 Task: Use Visual Studio Code's code navigation shortcuts to focus on the current file in the file explorer.
Action: Mouse moved to (495, 180)
Screenshot: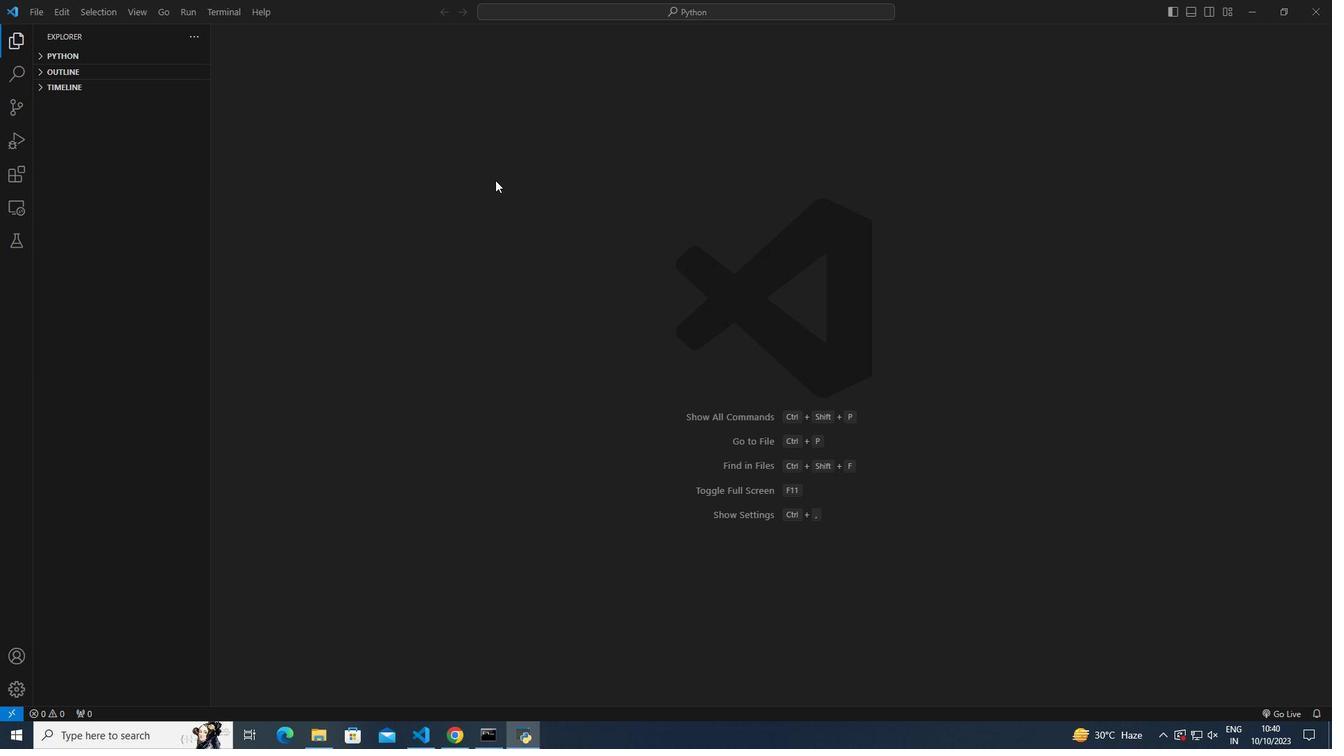 
Action: Key pressed <Key.shift>ctrl+P
Screenshot: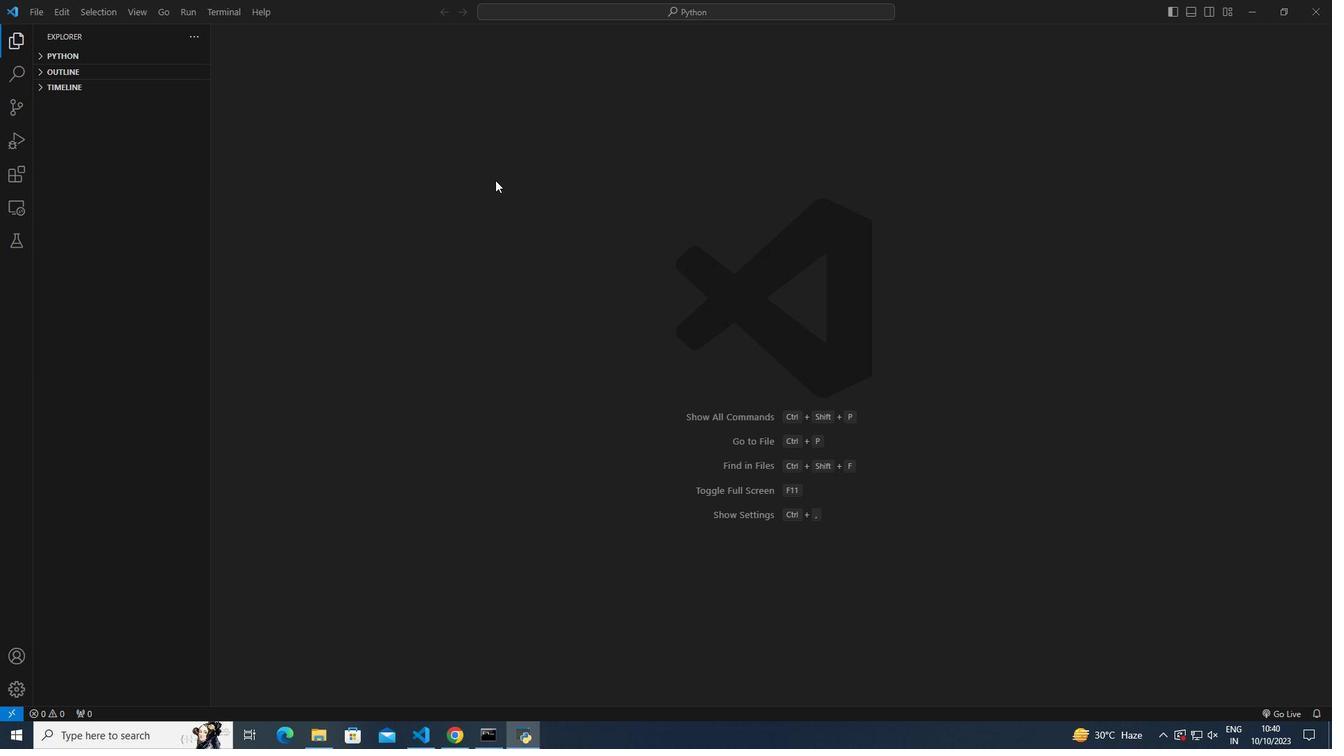
Action: Mouse moved to (548, 190)
Screenshot: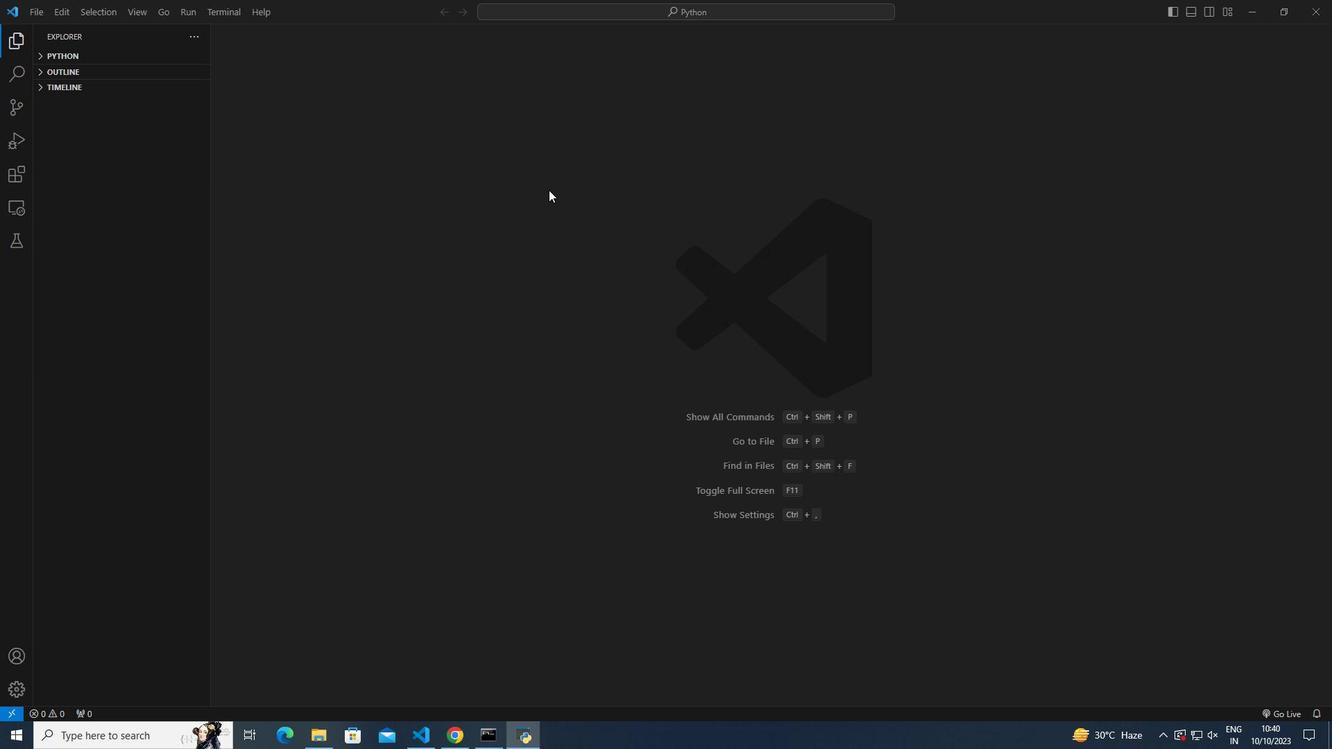 
Action: Mouse pressed left at (548, 190)
Screenshot: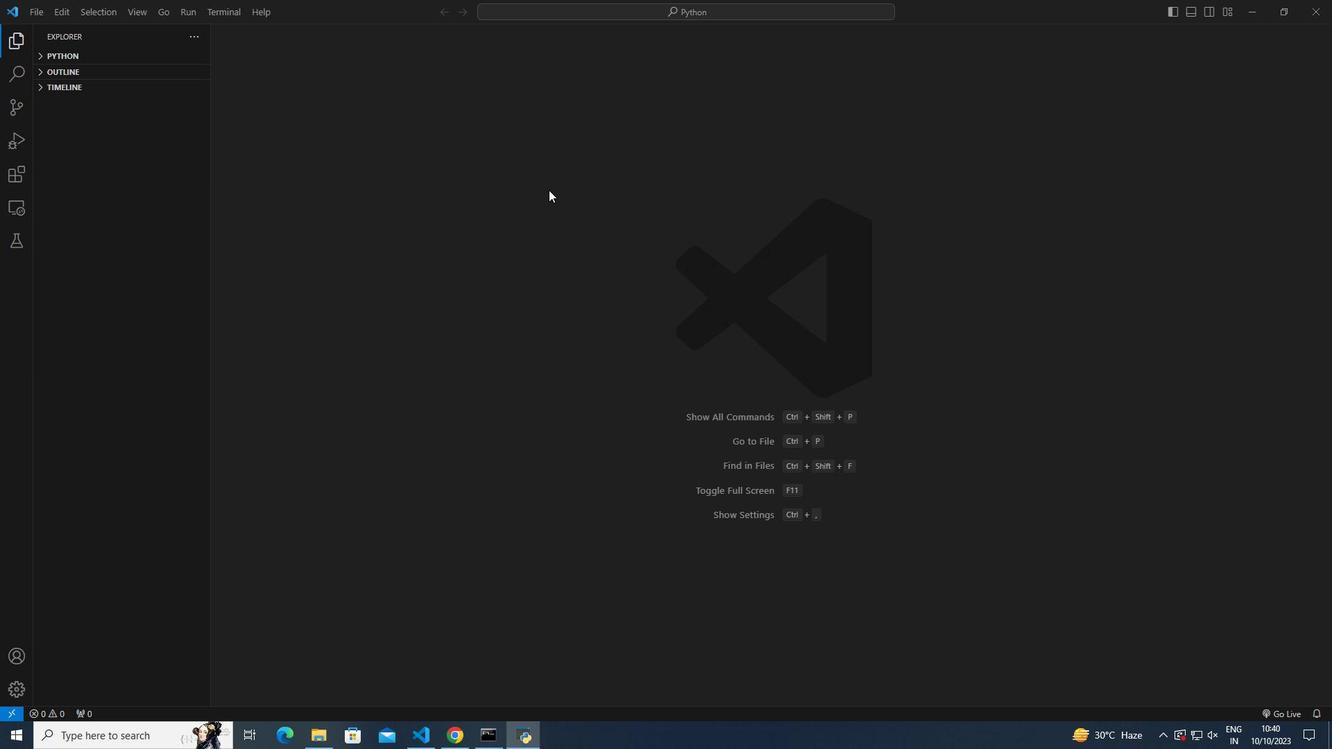 
Action: Key pressed <Key.shift>ctrl+P<Key.shift>Reveal
Screenshot: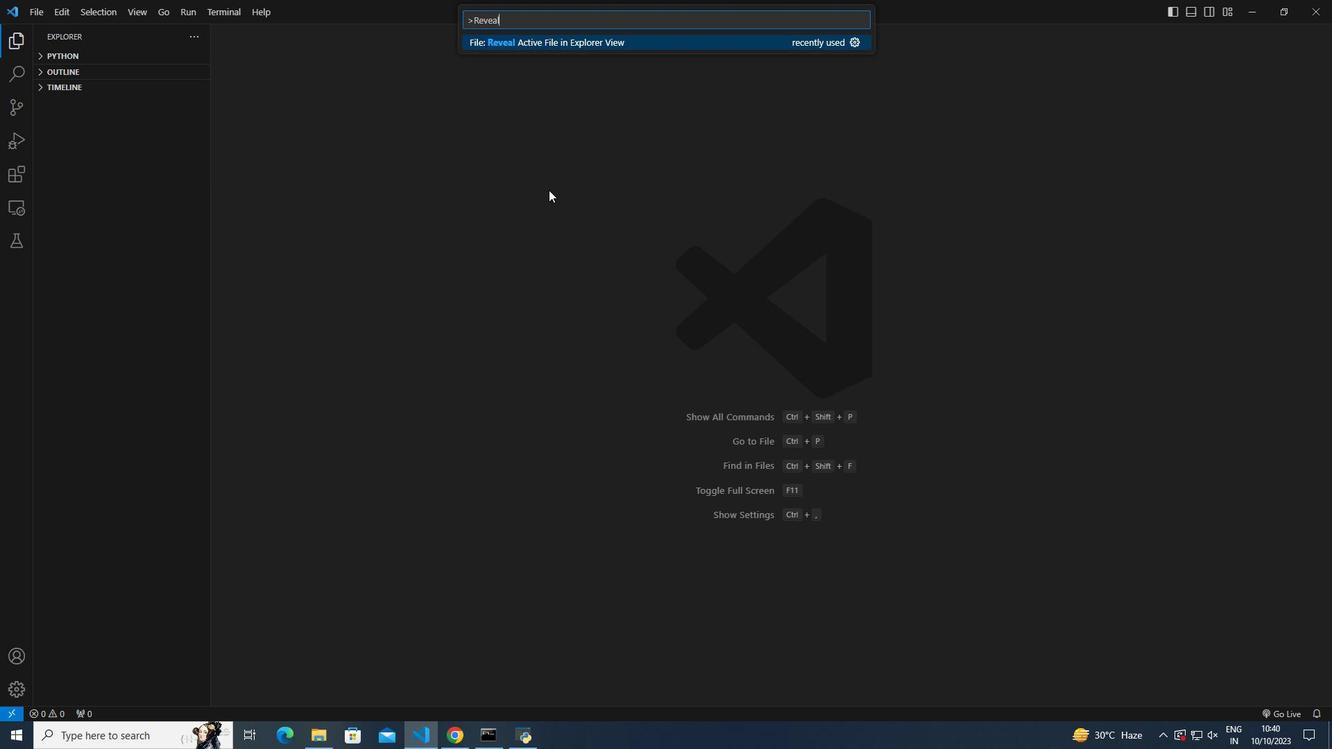 
Action: Mouse moved to (575, 43)
Screenshot: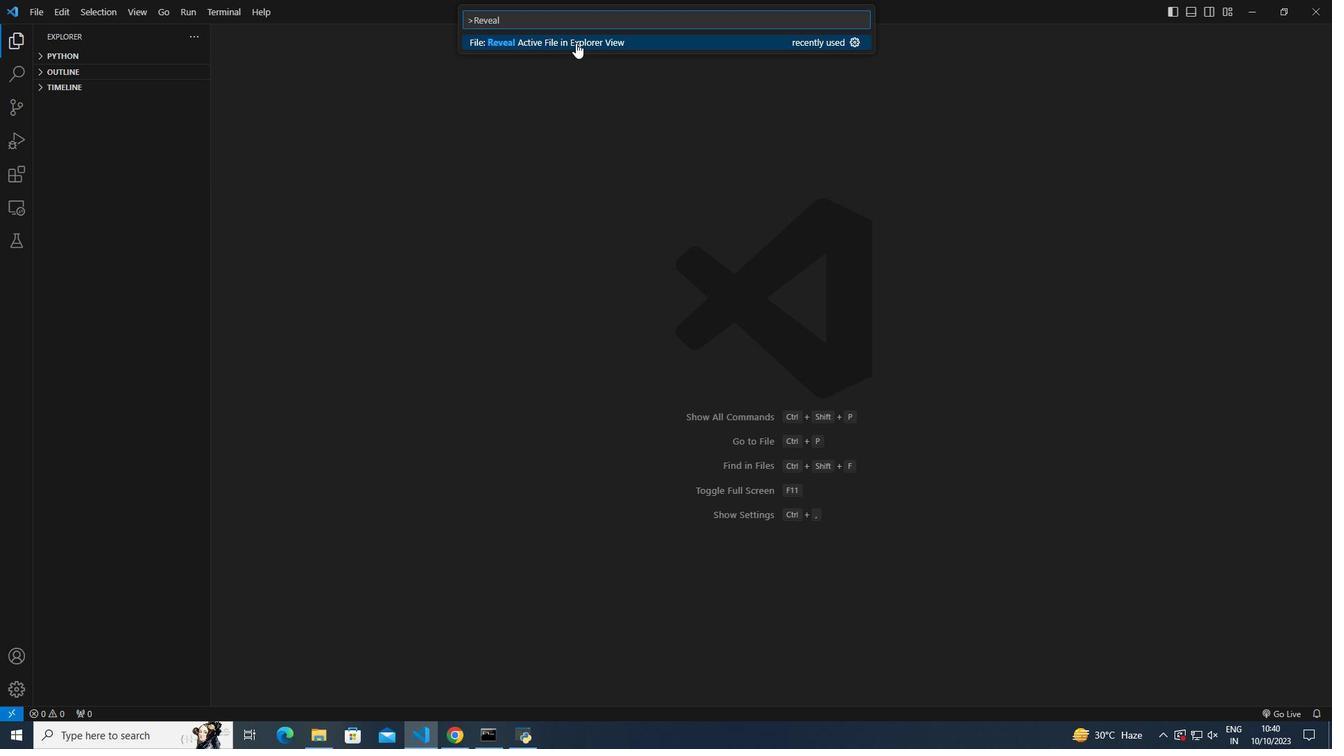 
Action: Mouse pressed left at (575, 43)
Screenshot: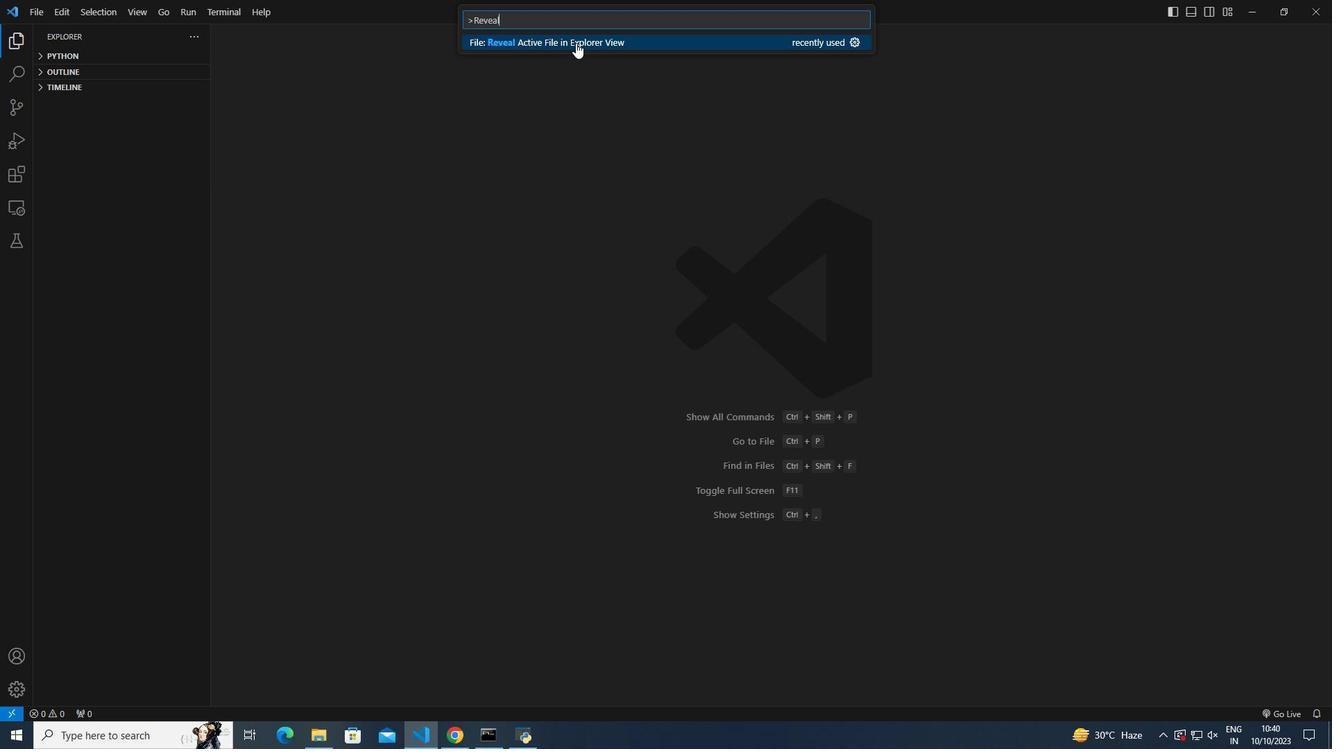 
Action: Mouse moved to (565, 172)
Screenshot: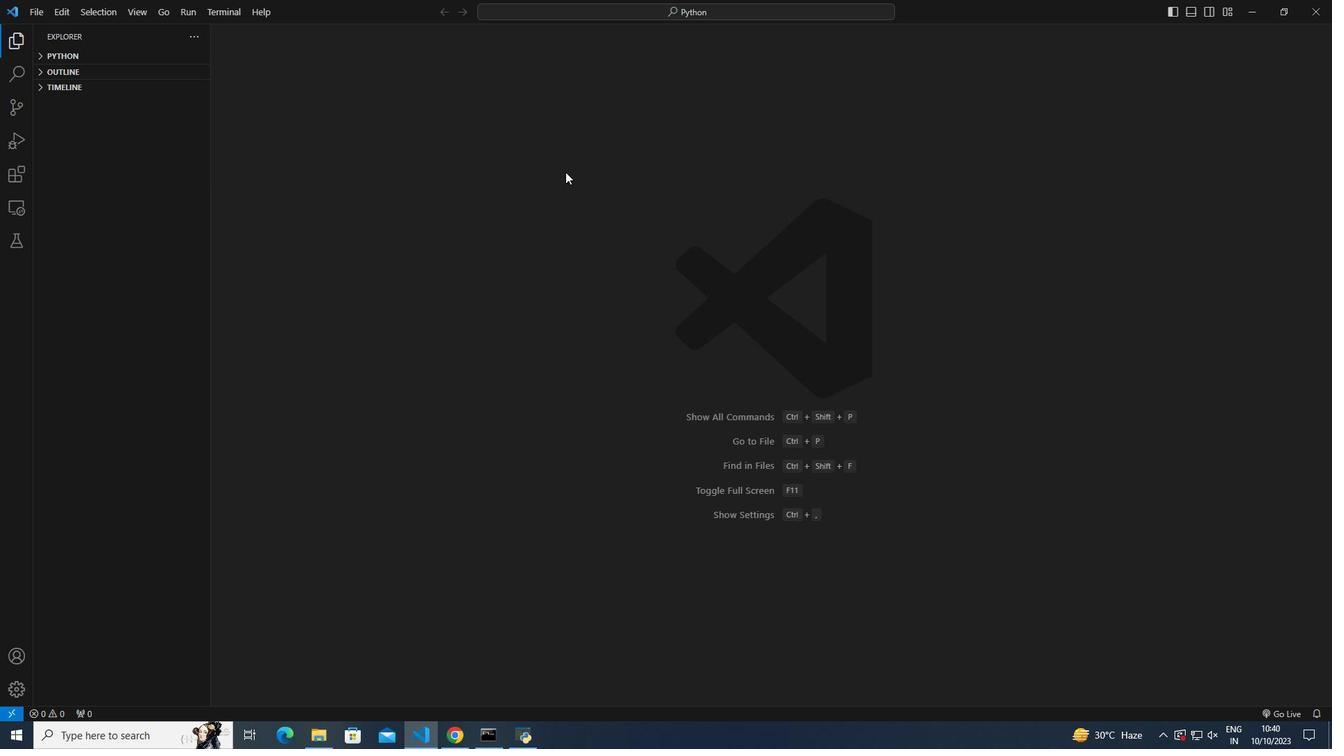 
Action: Key pressed ctrl+K<'\x0b'><'\x0b'><'\x0b'><'\x0b'><'\x0b'><'\x0b'><'\x0b'><'\x0b'><'\x0b'><'\x0b'><'\x0b'><'\x0b'><'\x0b'><'\x0b'><'\x0b'><'\x0b'><'\x0b'><'\x0b'><'\x0b'><'\x0b'><'\x0b'><'\x0b'><'\x0b'><'\x0b'><'\x0b'><'\x0b'><'\x0b'><'\x12'>
Screenshot: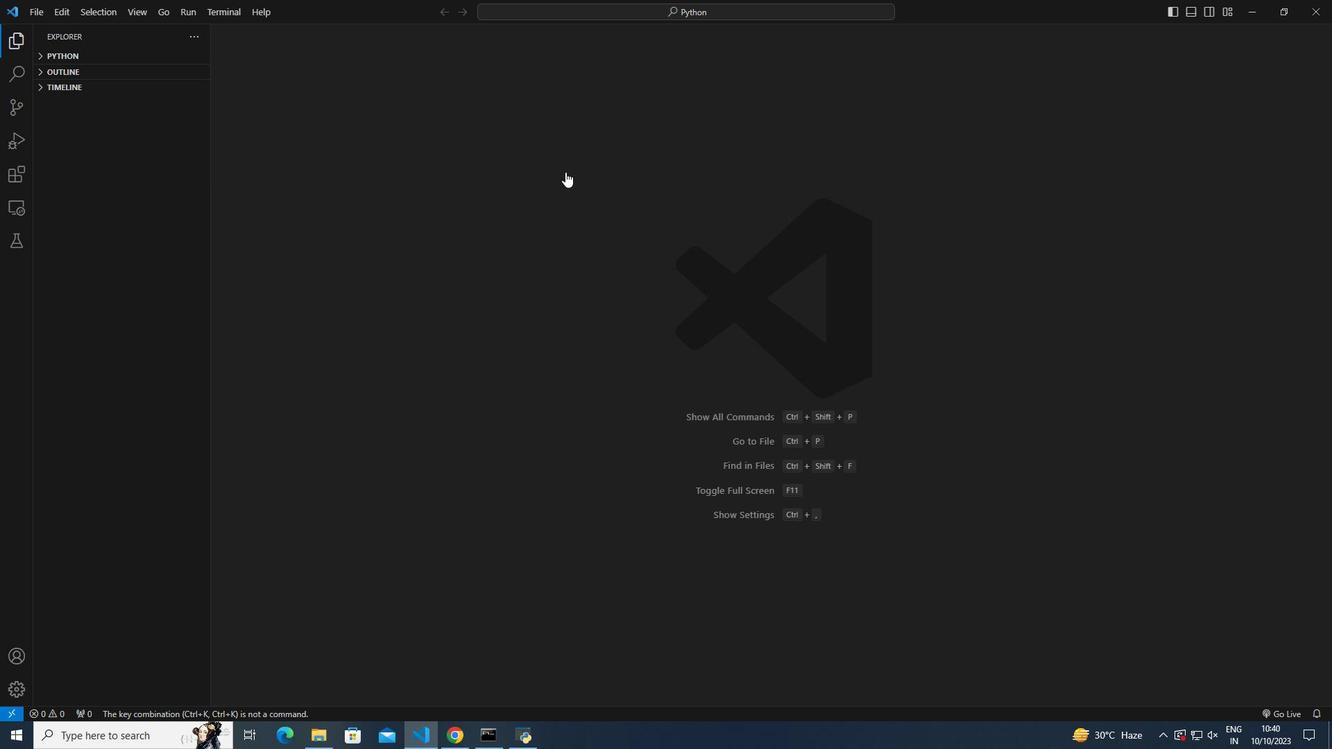 
Action: Mouse moved to (541, 107)
Screenshot: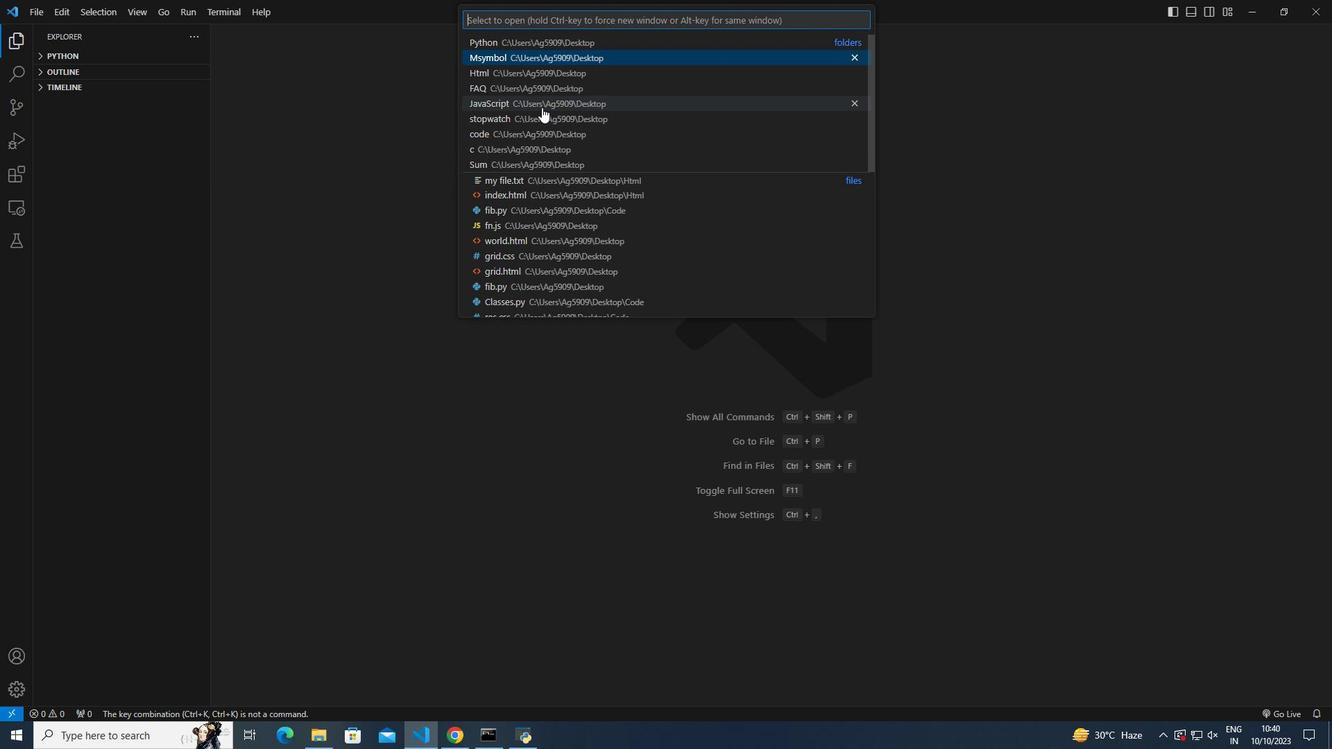 
Action: Mouse scrolled (541, 106) with delta (0, 0)
Screenshot: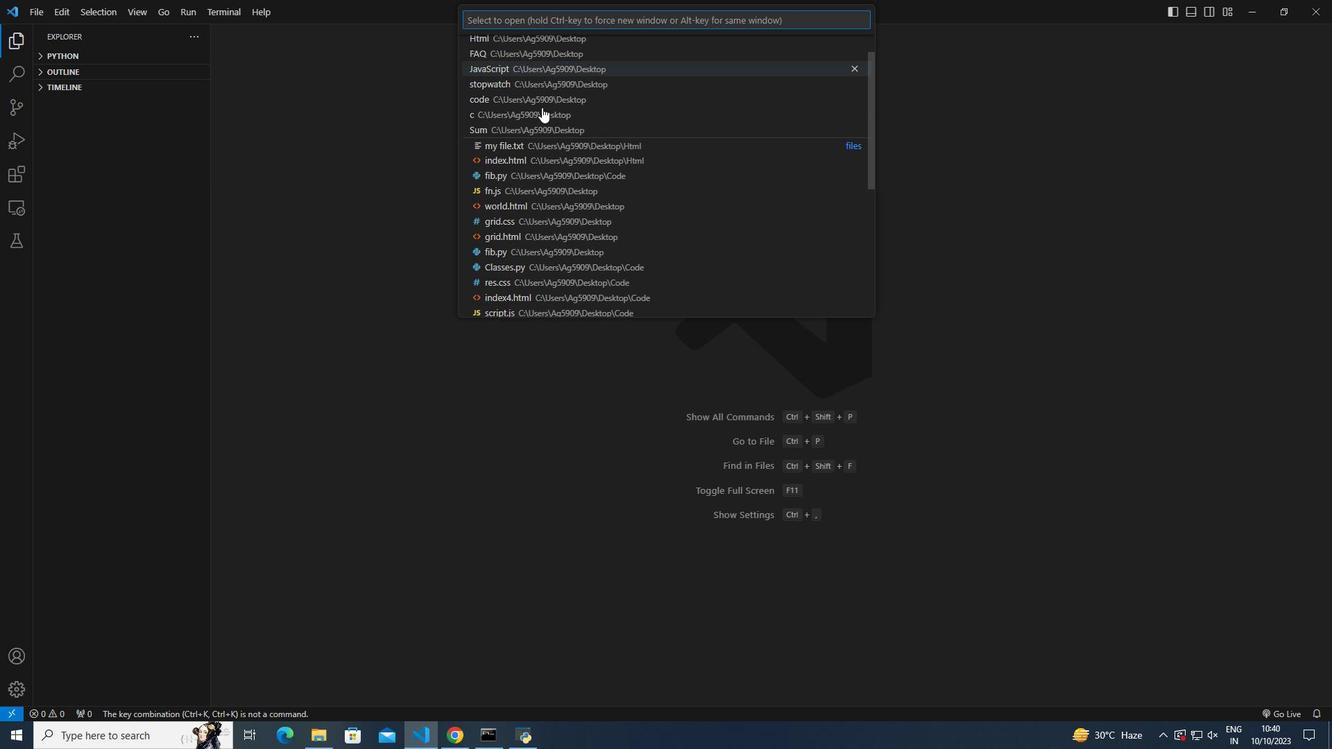 
Action: Mouse scrolled (541, 106) with delta (0, 0)
Screenshot: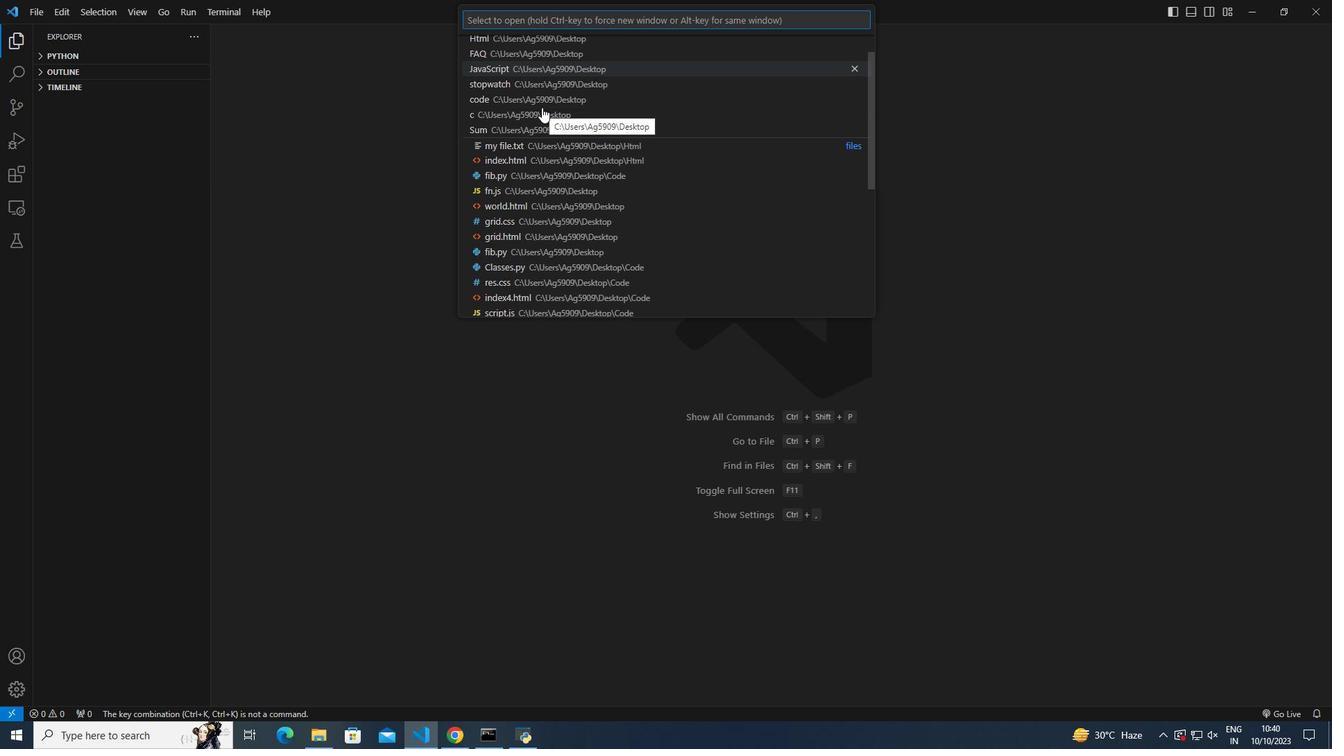 
Action: Mouse scrolled (541, 106) with delta (0, 0)
Screenshot: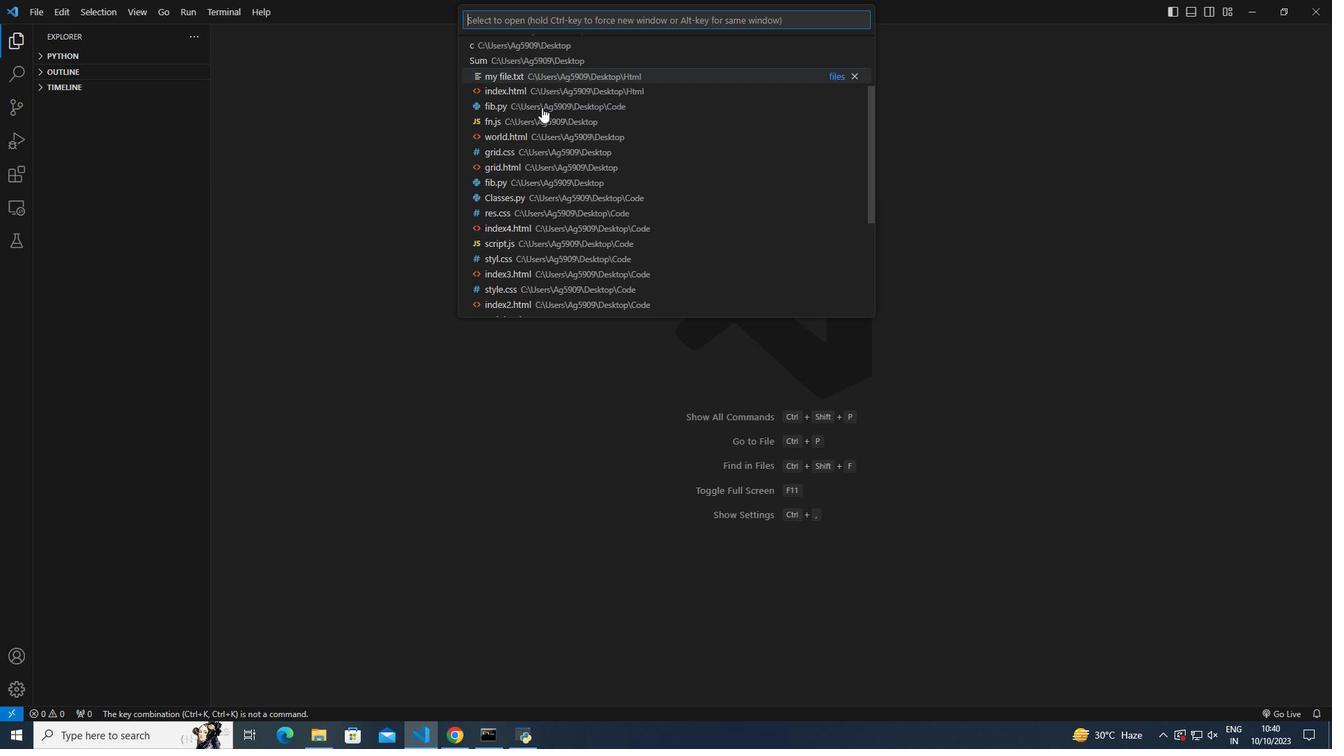 
Action: Mouse moved to (541, 108)
Screenshot: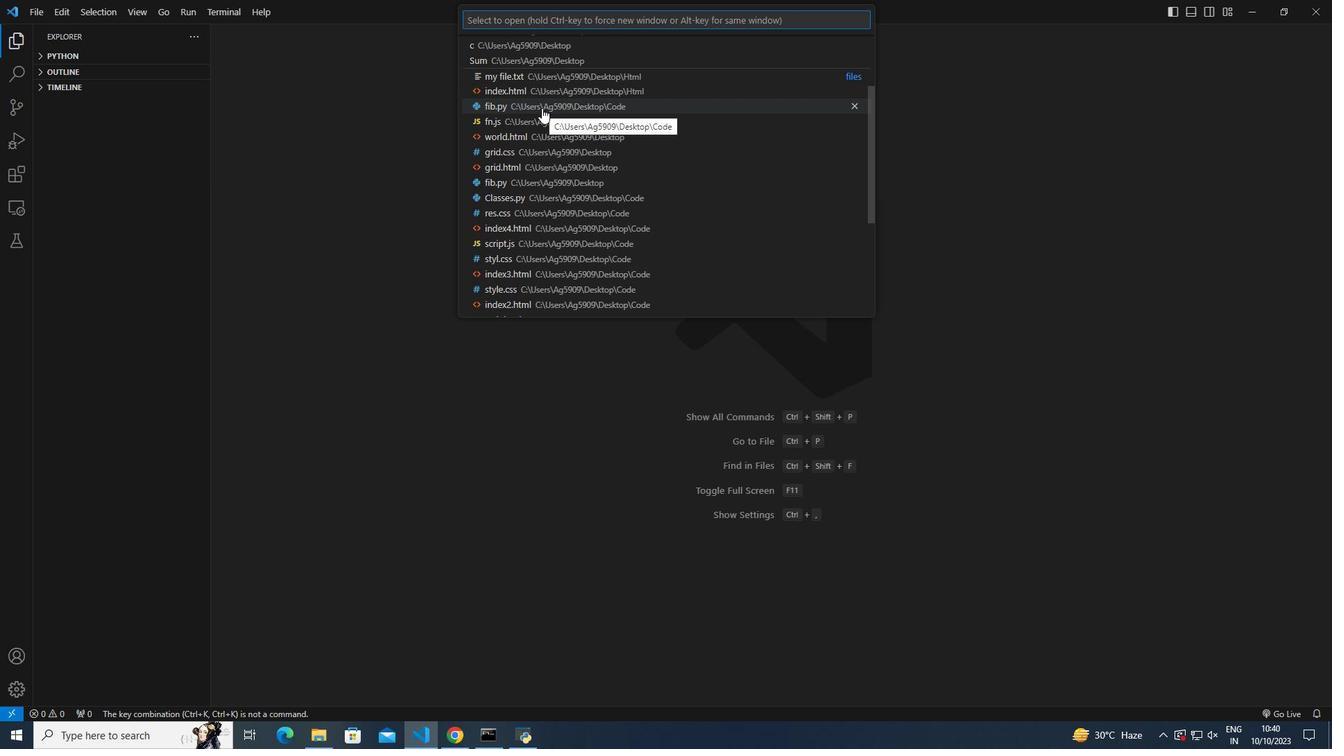 
Action: Mouse scrolled (541, 108) with delta (0, 0)
Screenshot: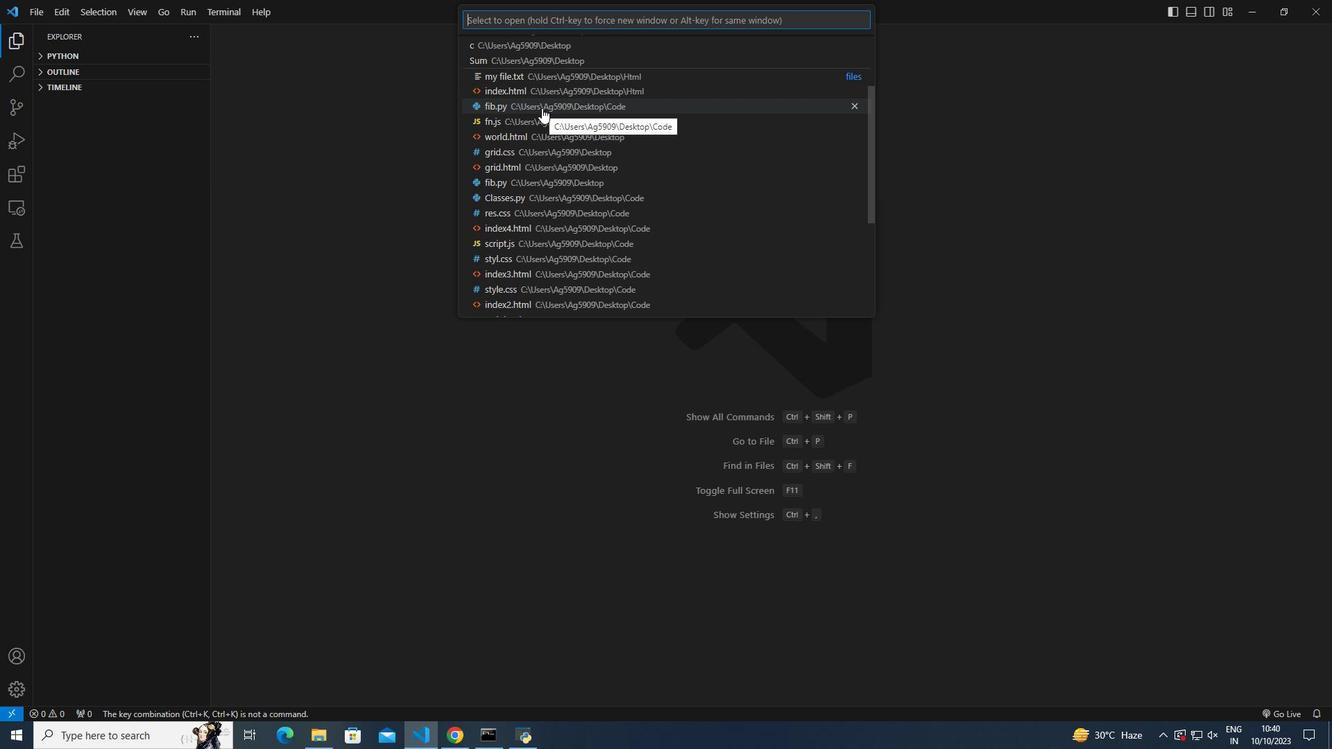 
Action: Mouse scrolled (541, 108) with delta (0, 0)
Screenshot: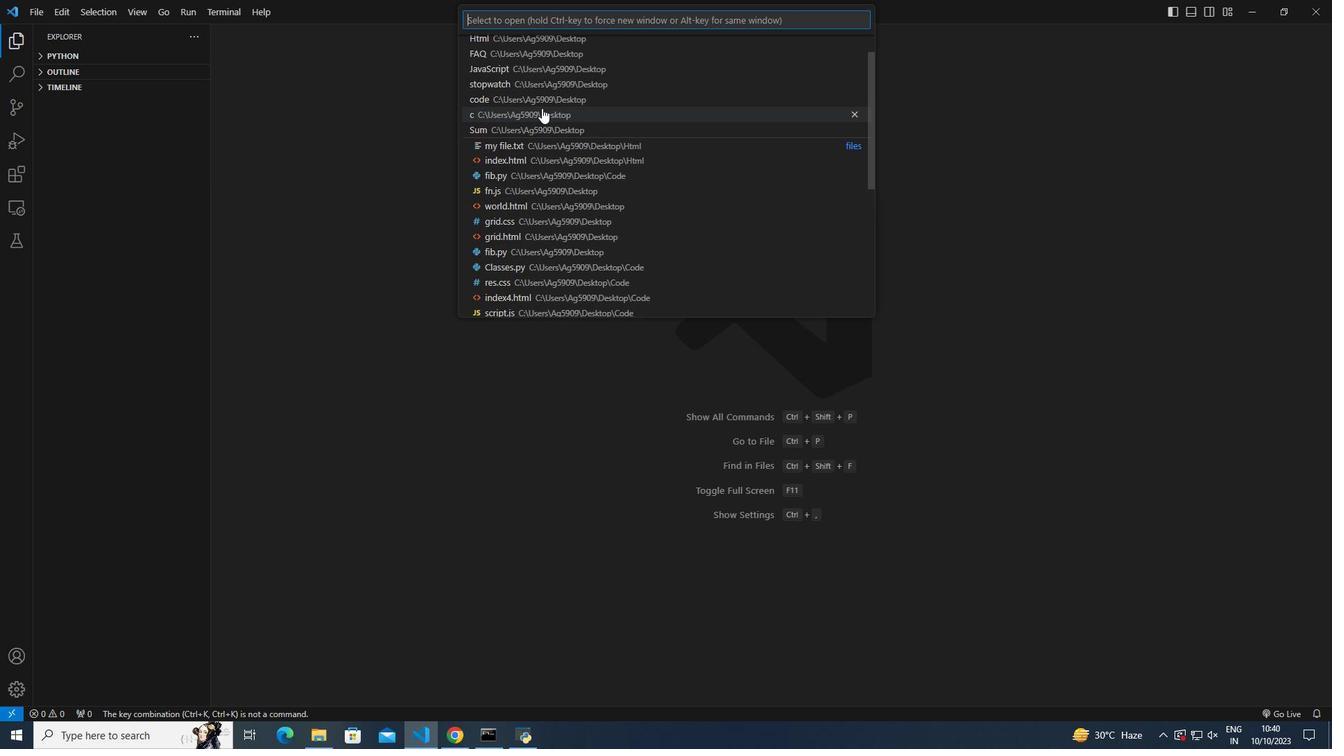 
Action: Mouse scrolled (541, 108) with delta (0, 0)
Screenshot: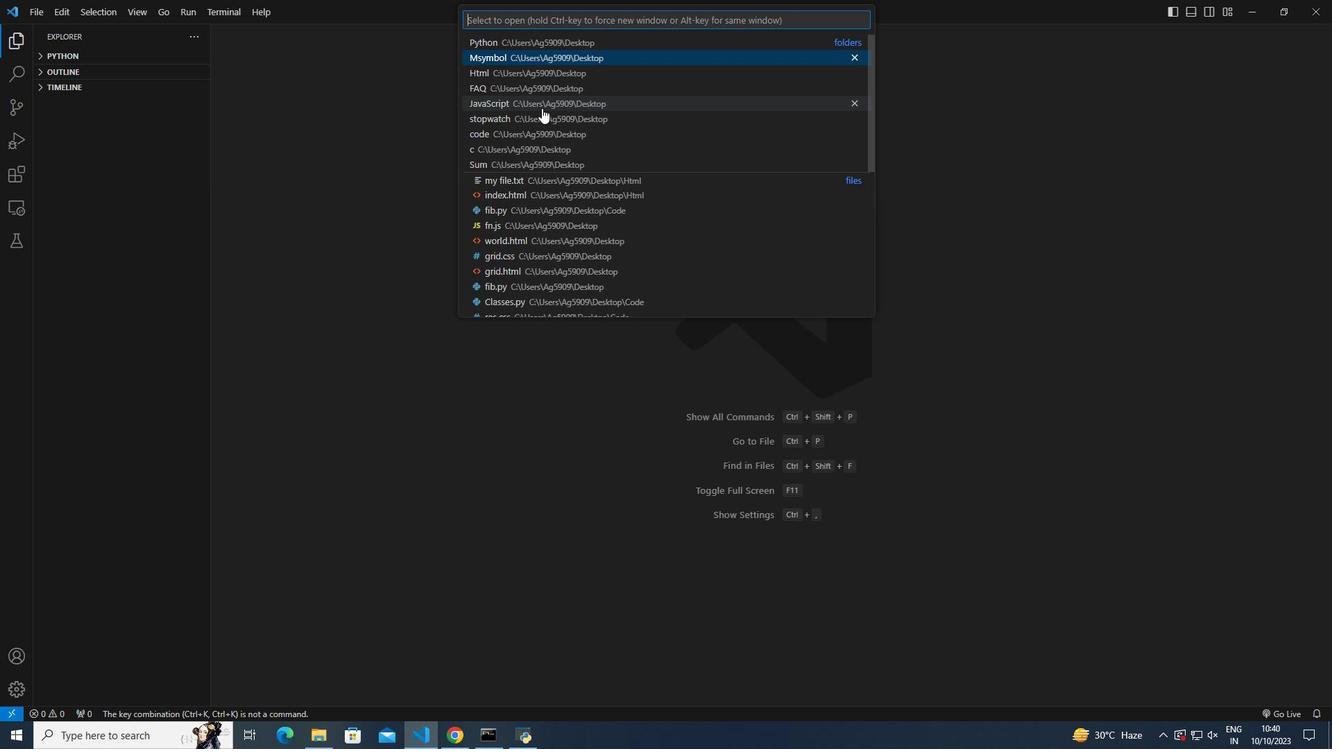 
Action: Mouse scrolled (541, 108) with delta (0, 0)
Screenshot: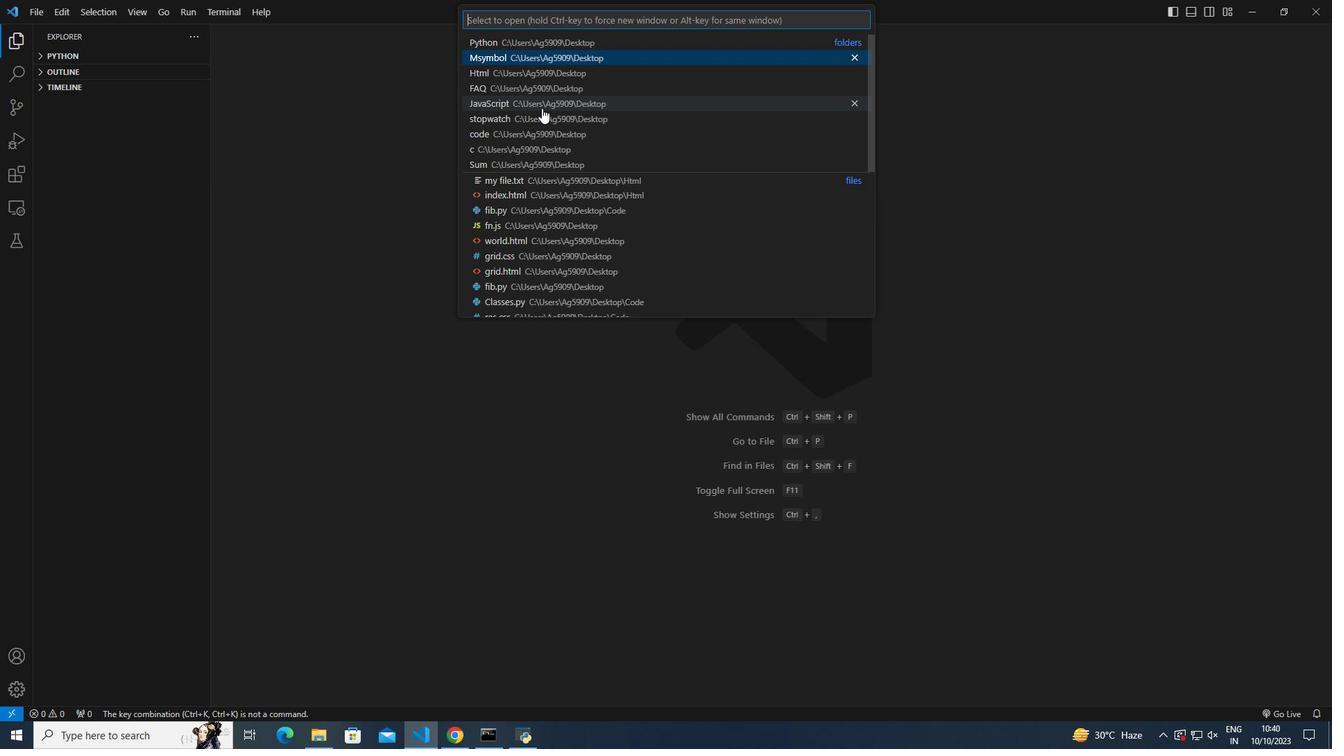 
Action: Mouse moved to (490, 55)
Screenshot: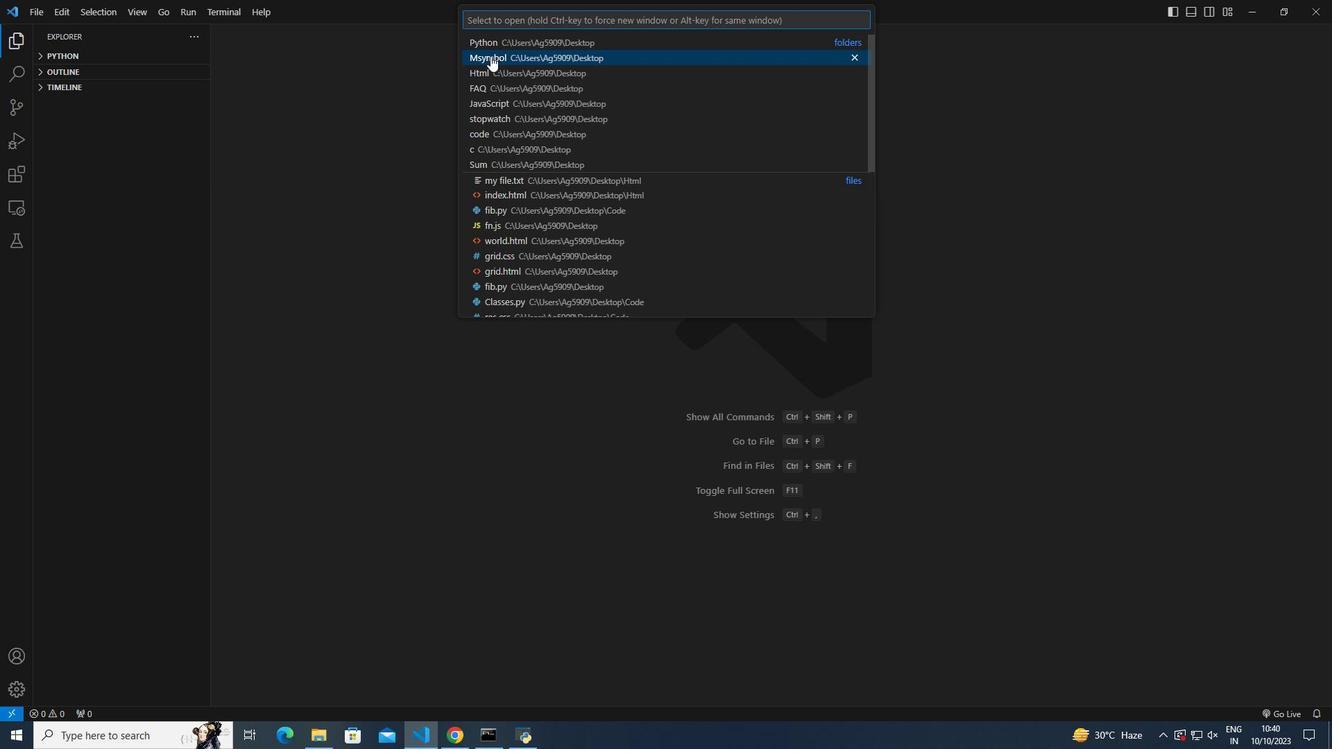 
Action: Mouse scrolled (490, 54) with delta (0, 0)
Screenshot: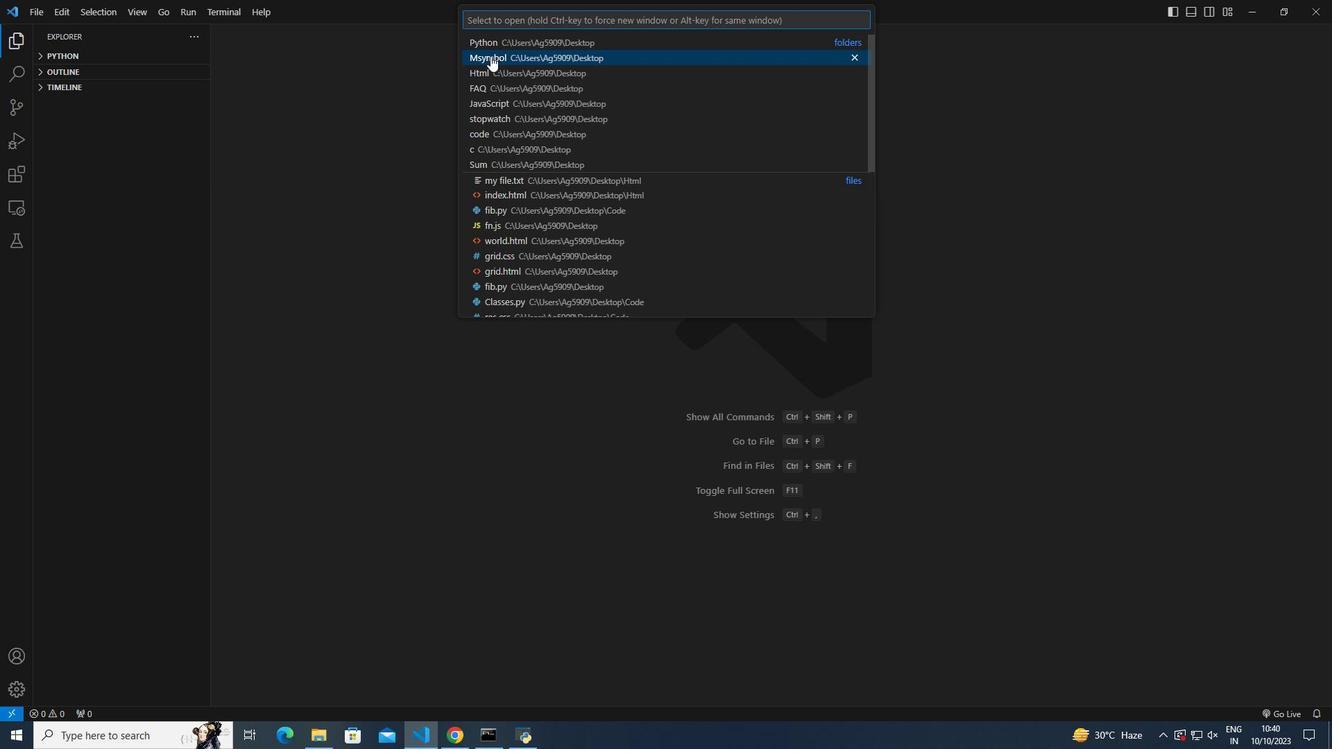 
Action: Mouse moved to (490, 56)
Screenshot: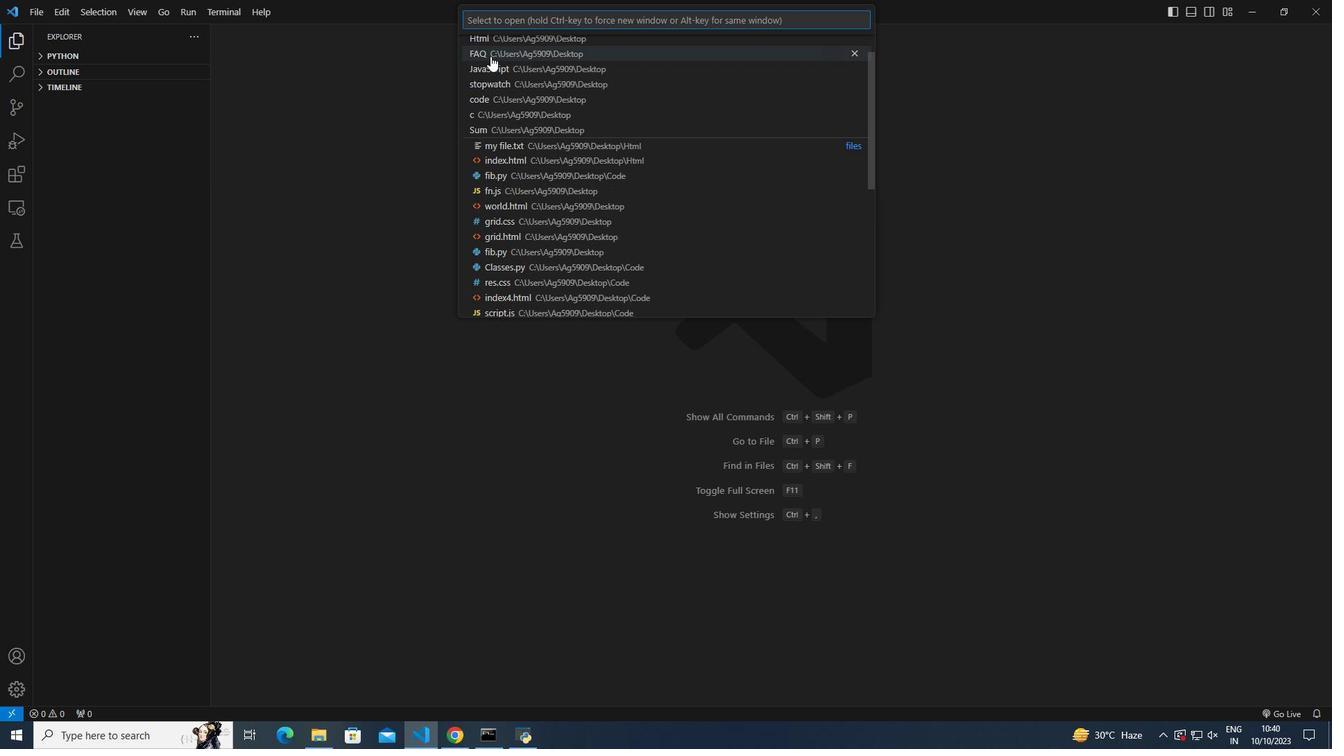 
Action: Mouse scrolled (490, 55) with delta (0, 0)
Screenshot: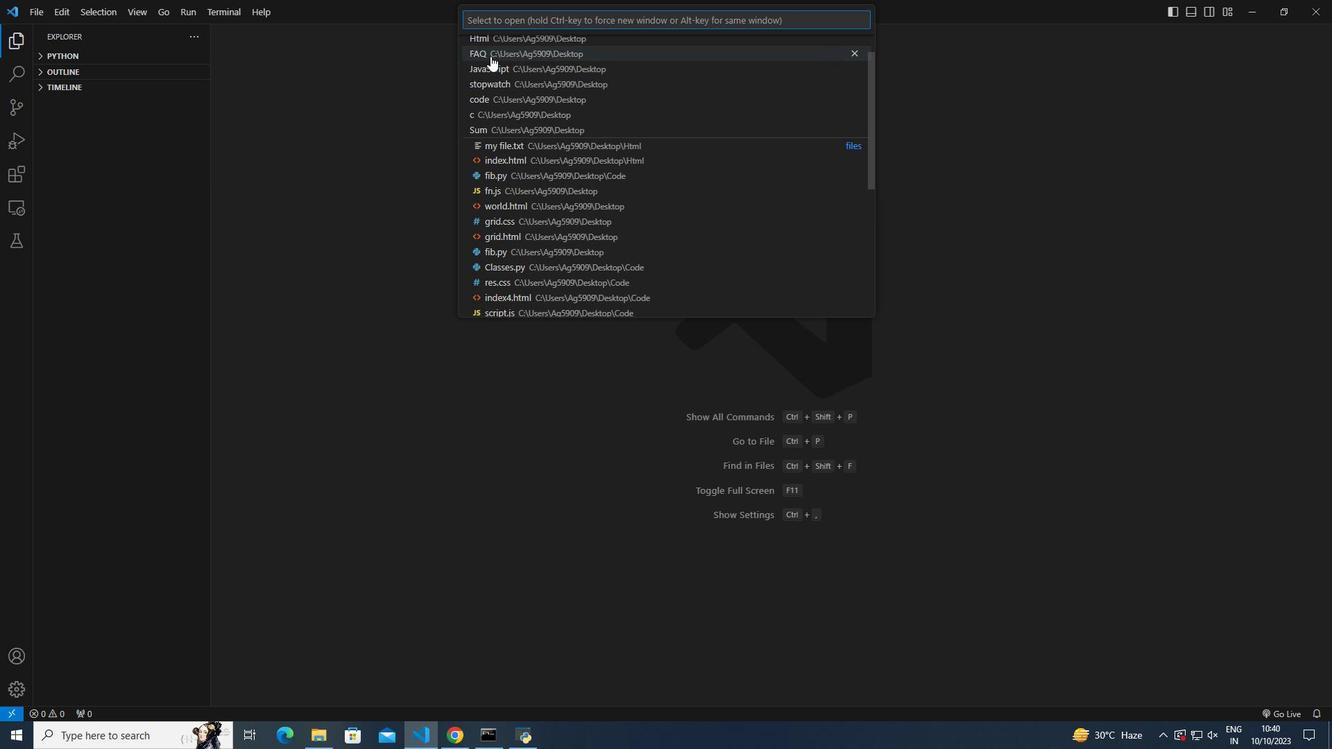 
Action: Mouse scrolled (490, 55) with delta (0, 0)
Screenshot: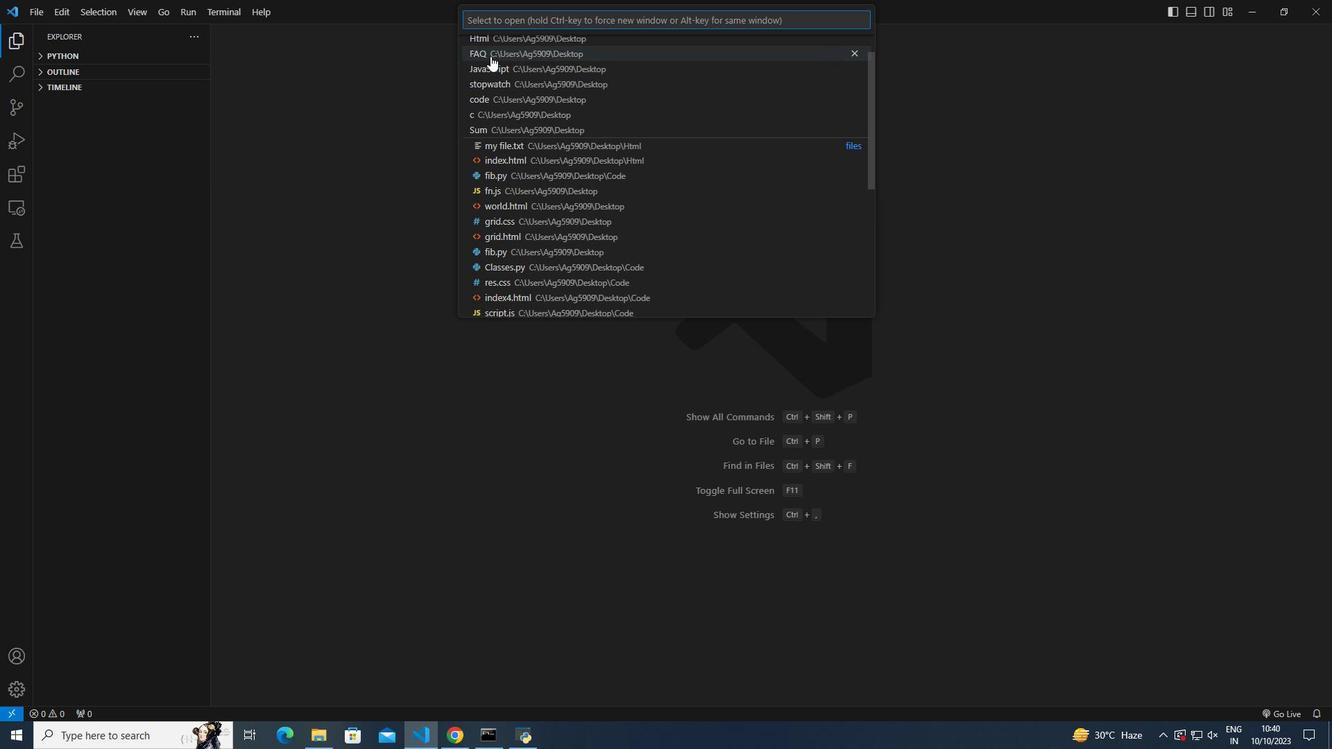 
Action: Mouse scrolled (490, 55) with delta (0, 0)
Screenshot: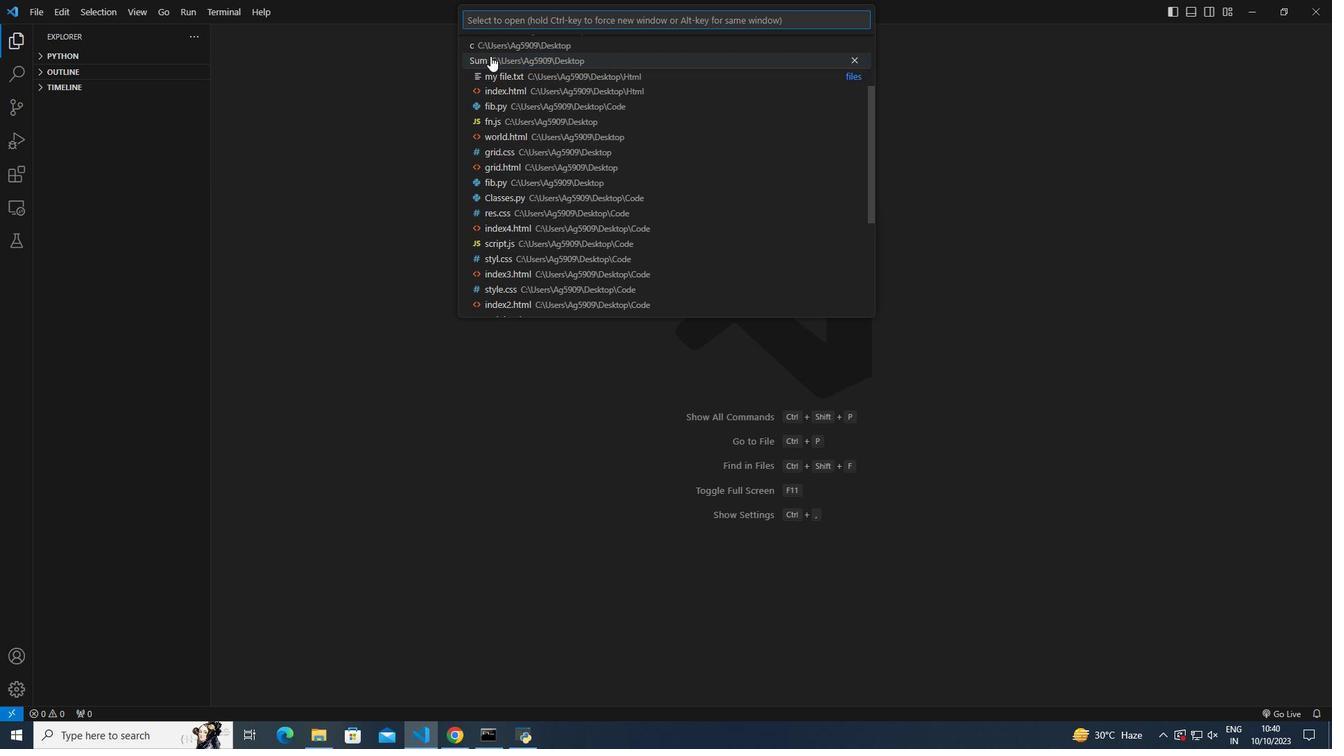 
Action: Mouse scrolled (490, 55) with delta (0, 0)
Screenshot: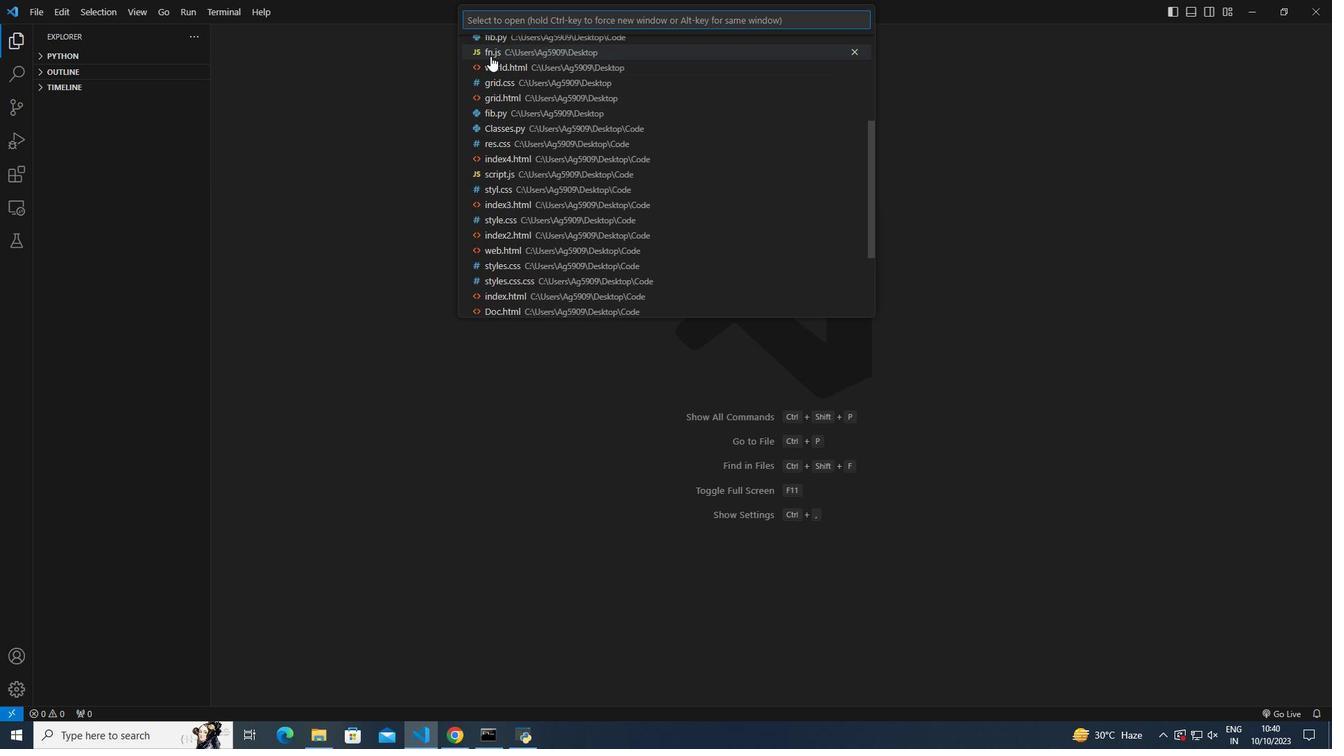
Action: Mouse scrolled (490, 55) with delta (0, 0)
Screenshot: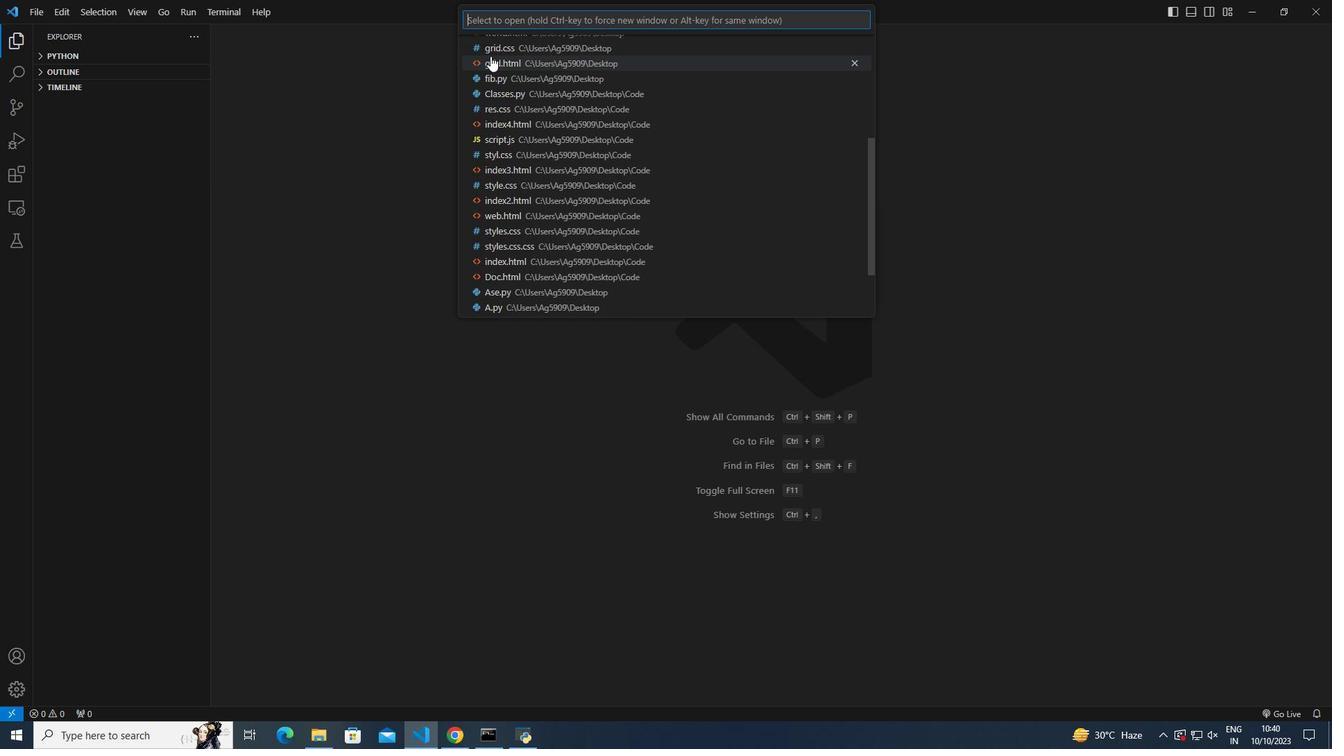 
Action: Mouse scrolled (490, 55) with delta (0, 0)
Screenshot: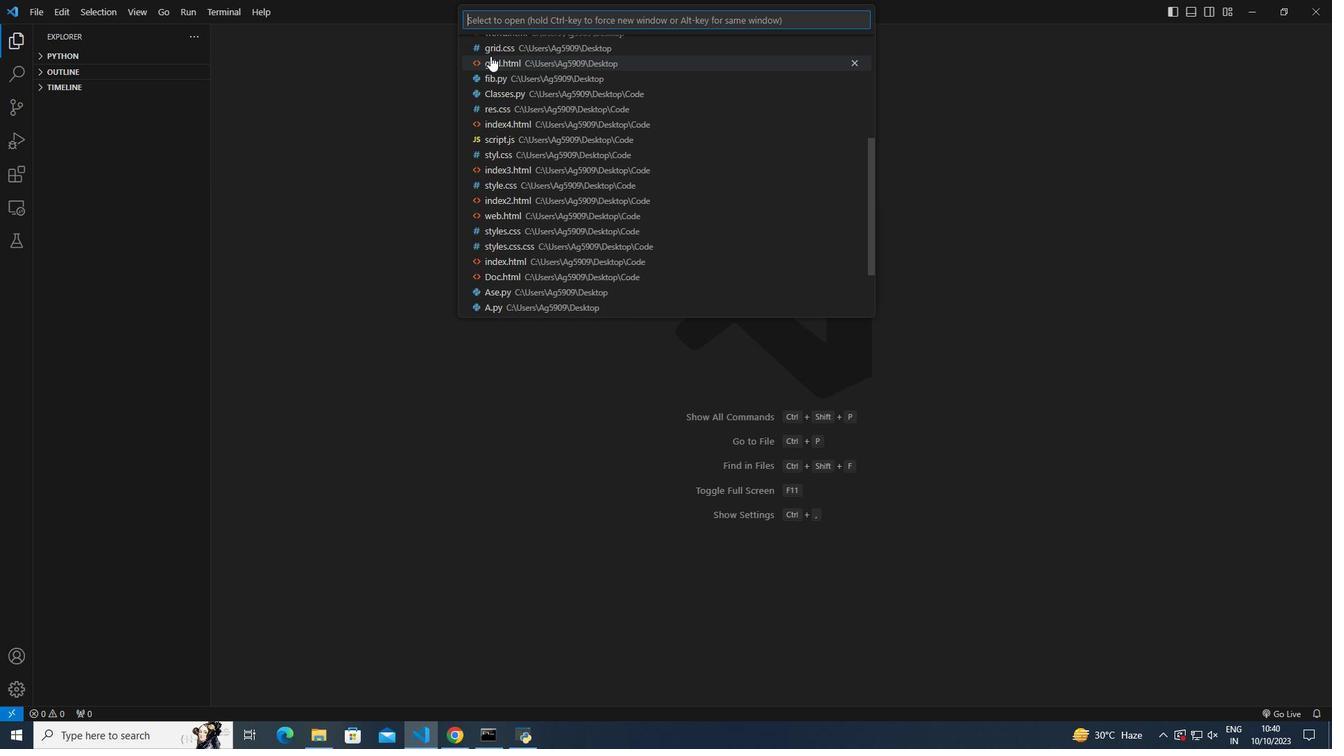 
Action: Mouse scrolled (490, 55) with delta (0, 0)
Screenshot: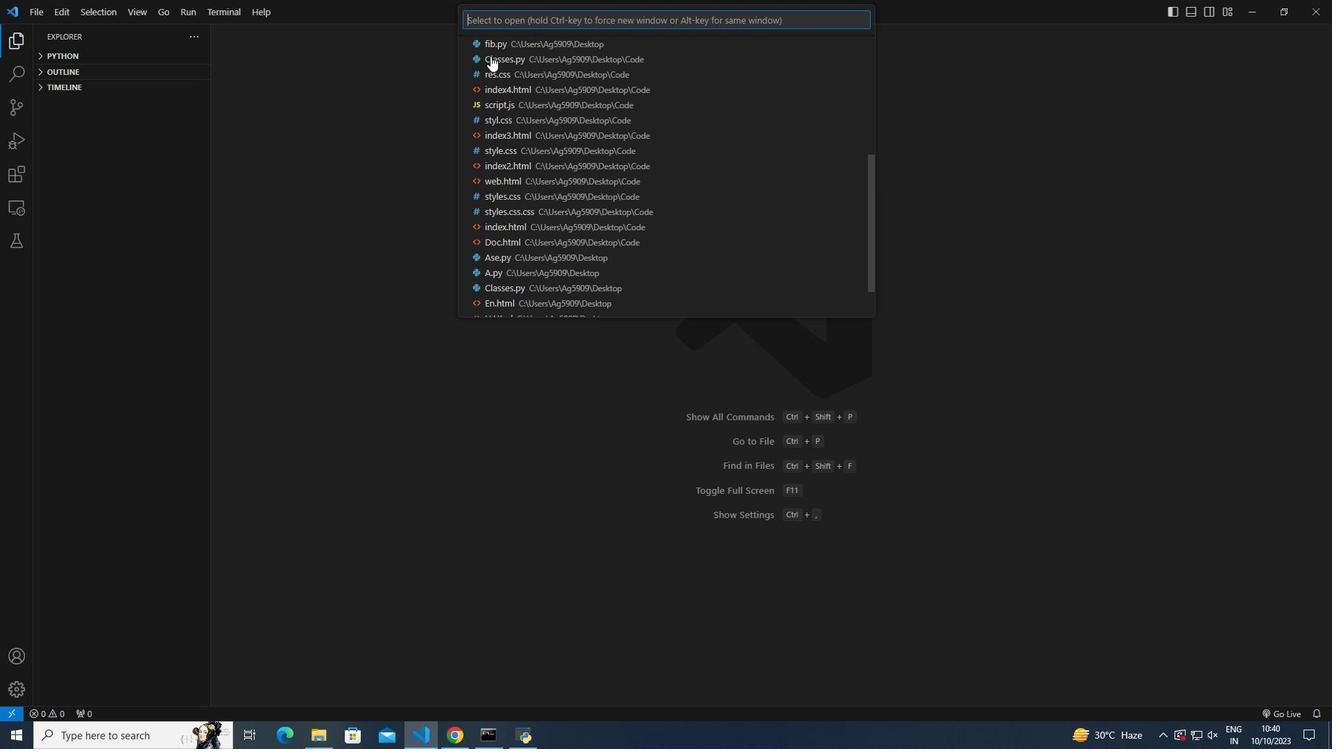 
Action: Mouse scrolled (490, 55) with delta (0, 0)
Screenshot: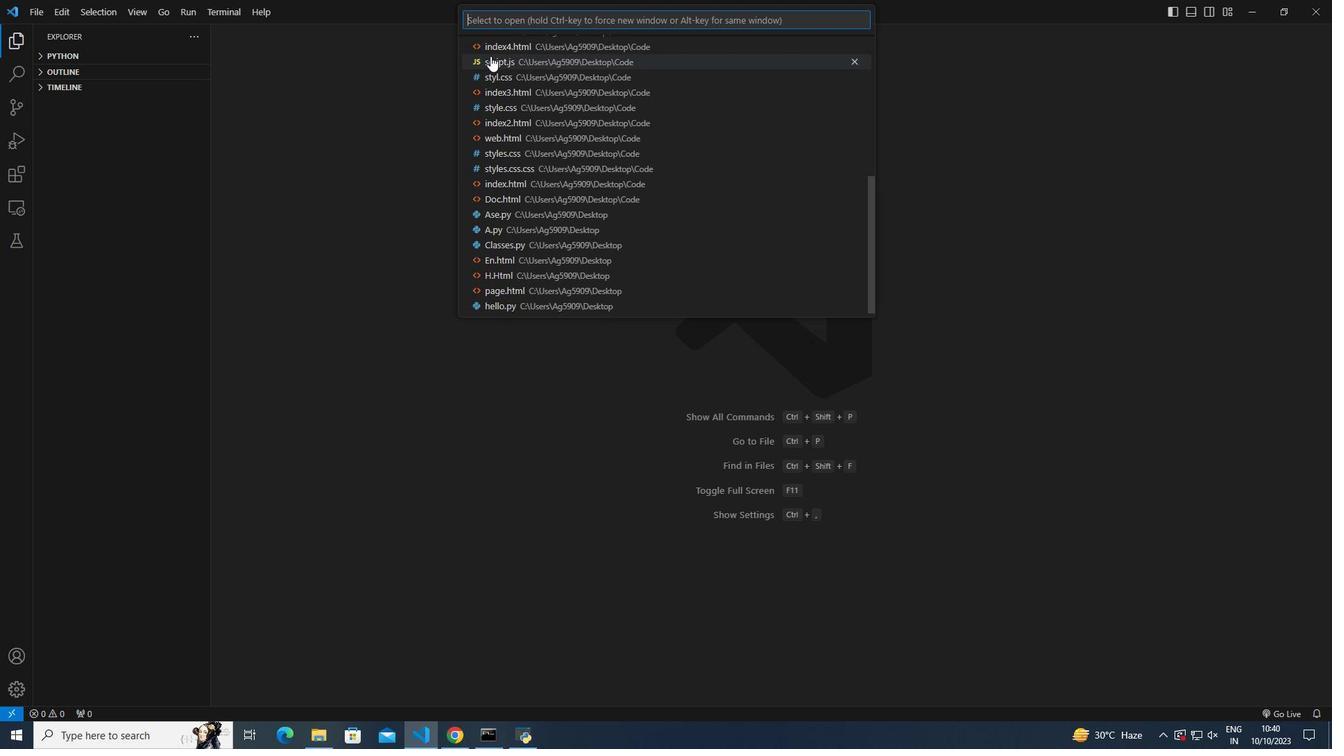 
Action: Mouse scrolled (490, 55) with delta (0, 0)
Screenshot: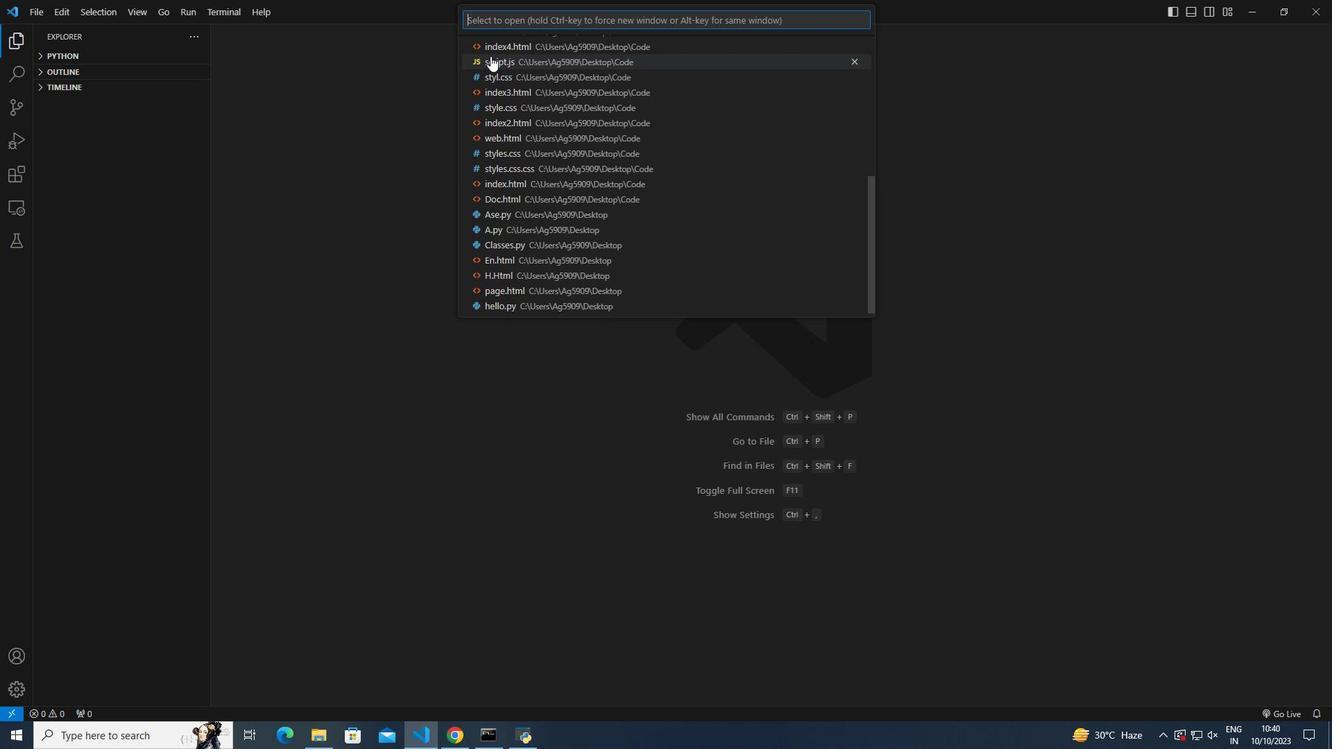 
Action: Mouse moved to (489, 56)
Screenshot: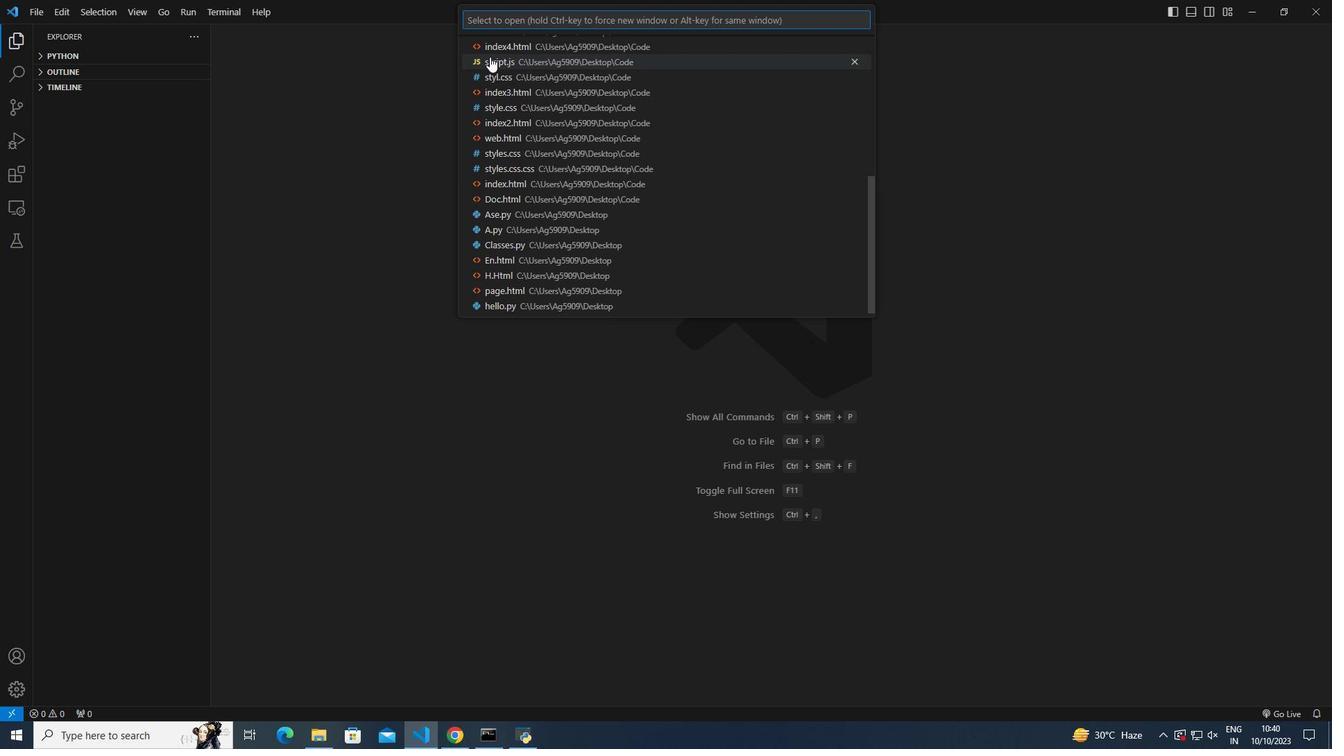 
Action: Mouse scrolled (489, 56) with delta (0, 0)
Screenshot: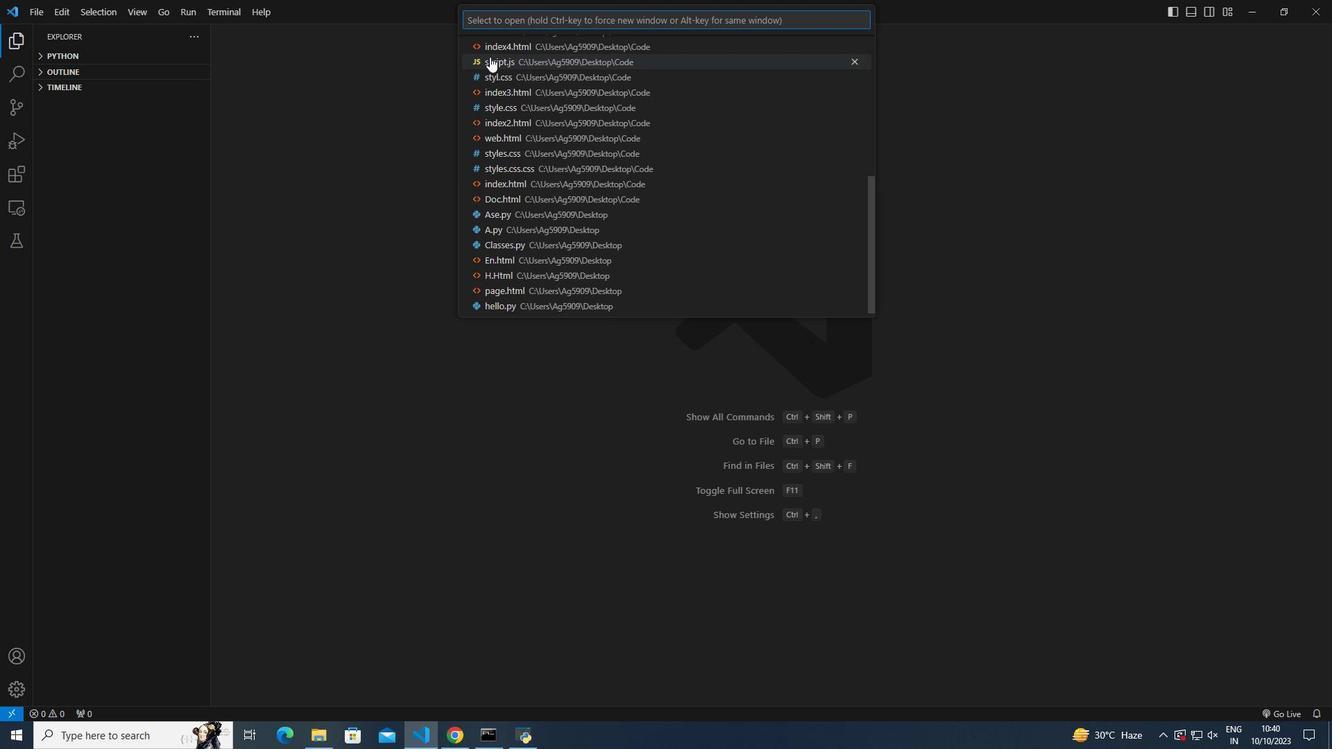 
Action: Mouse scrolled (489, 56) with delta (0, 0)
Screenshot: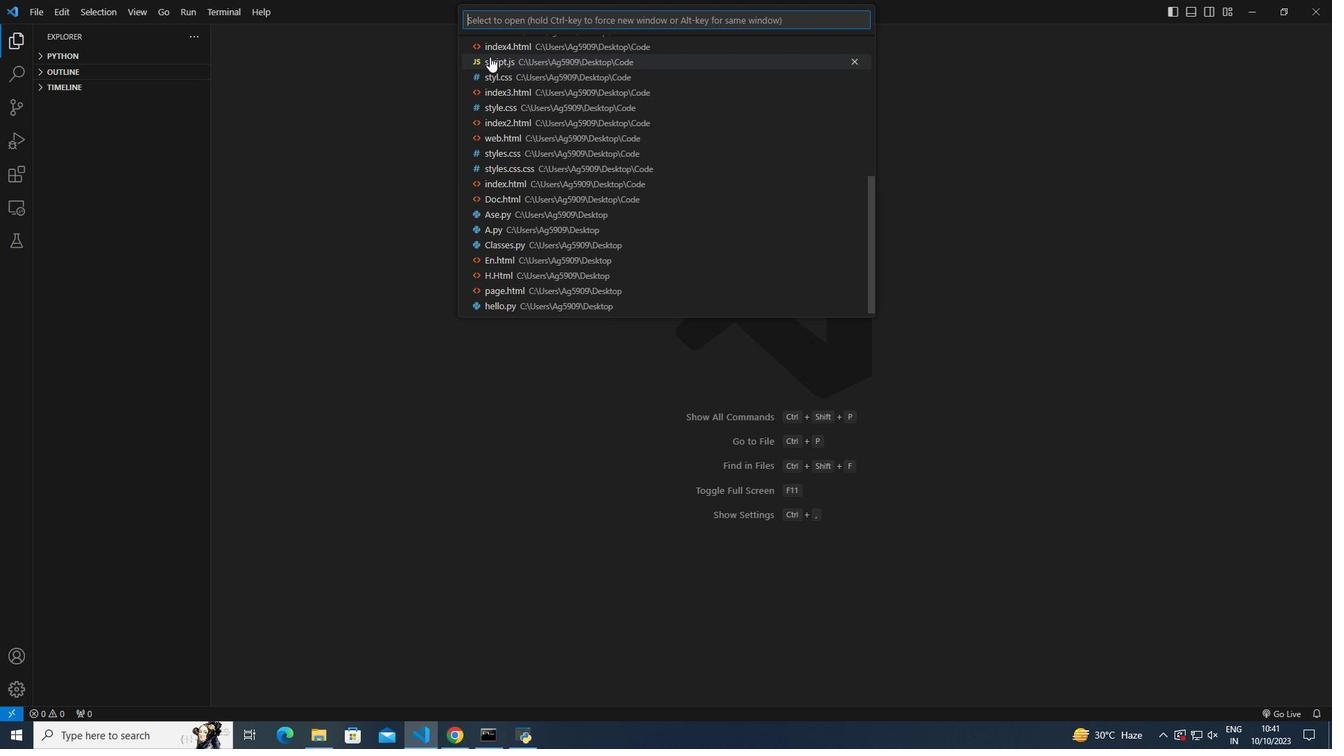 
Action: Mouse scrolled (489, 57) with delta (0, 0)
Screenshot: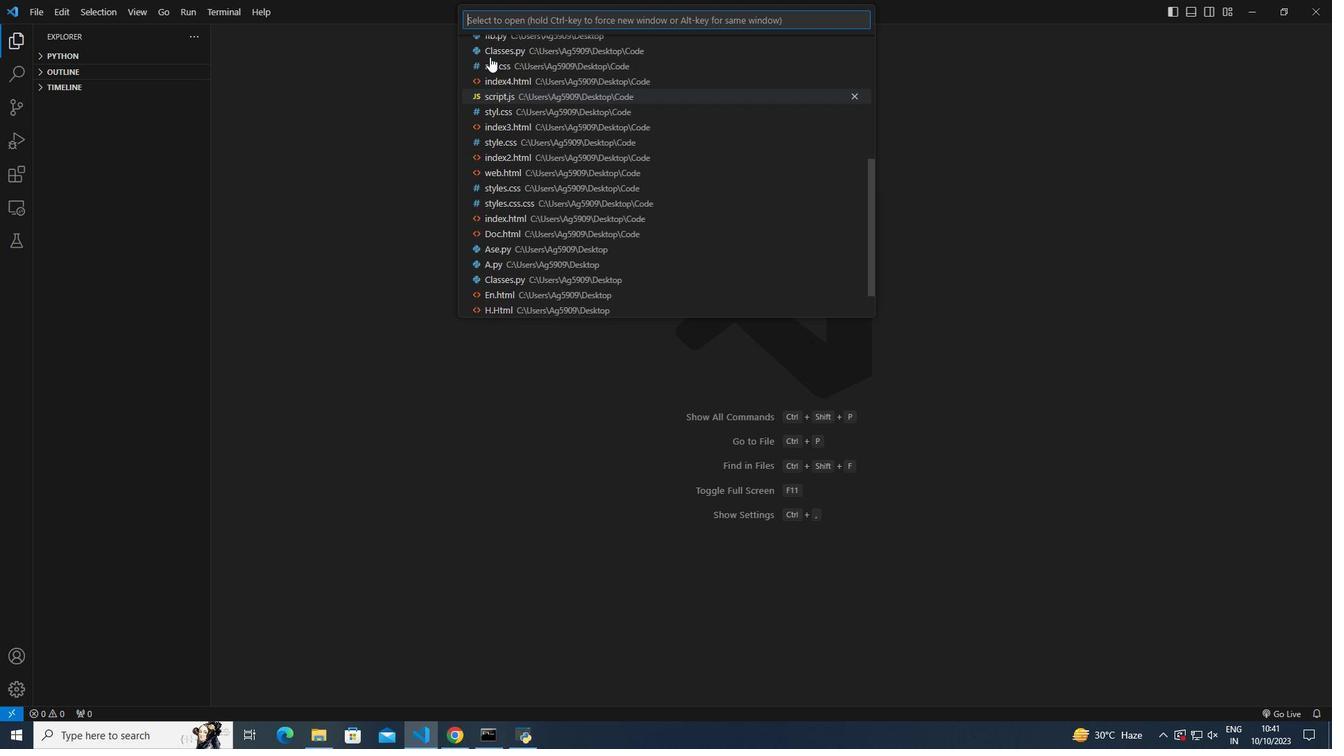 
Action: Mouse scrolled (489, 57) with delta (0, 0)
Screenshot: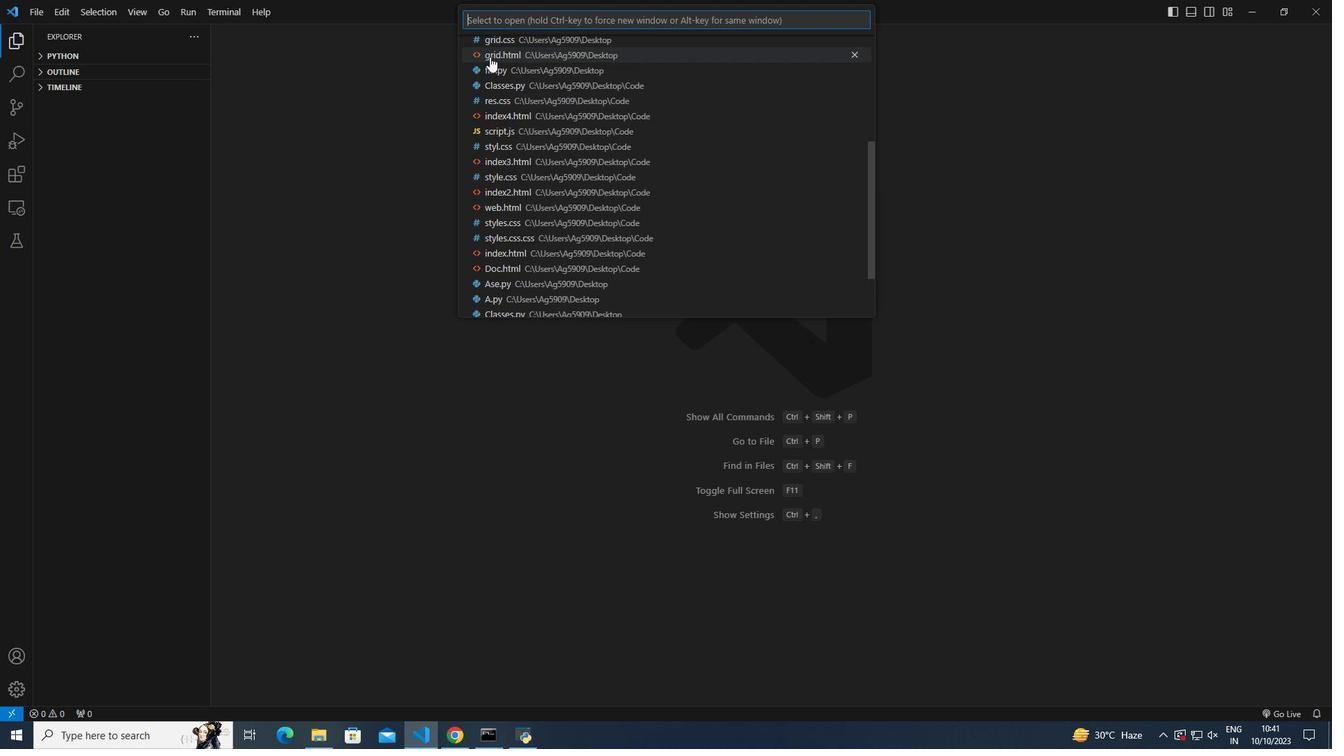
Action: Mouse scrolled (489, 57) with delta (0, 0)
Screenshot: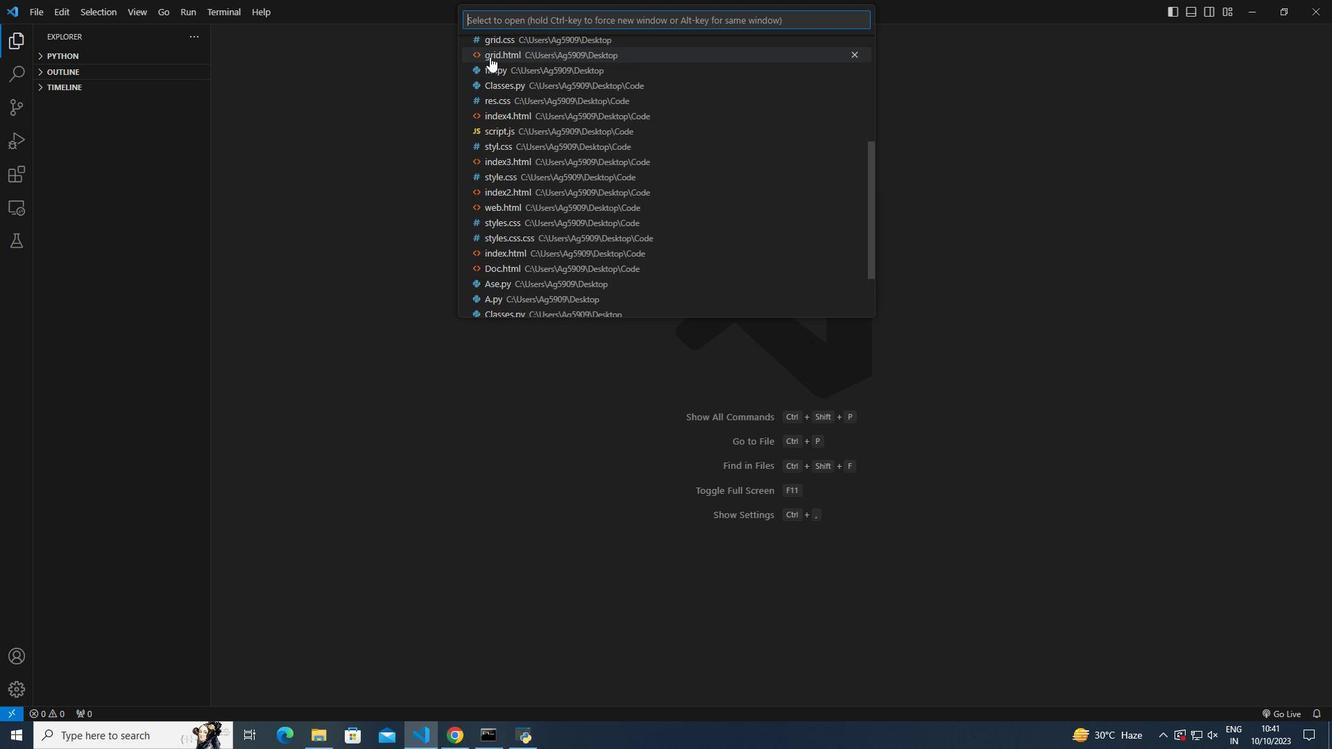 
Action: Mouse scrolled (489, 57) with delta (0, 0)
Screenshot: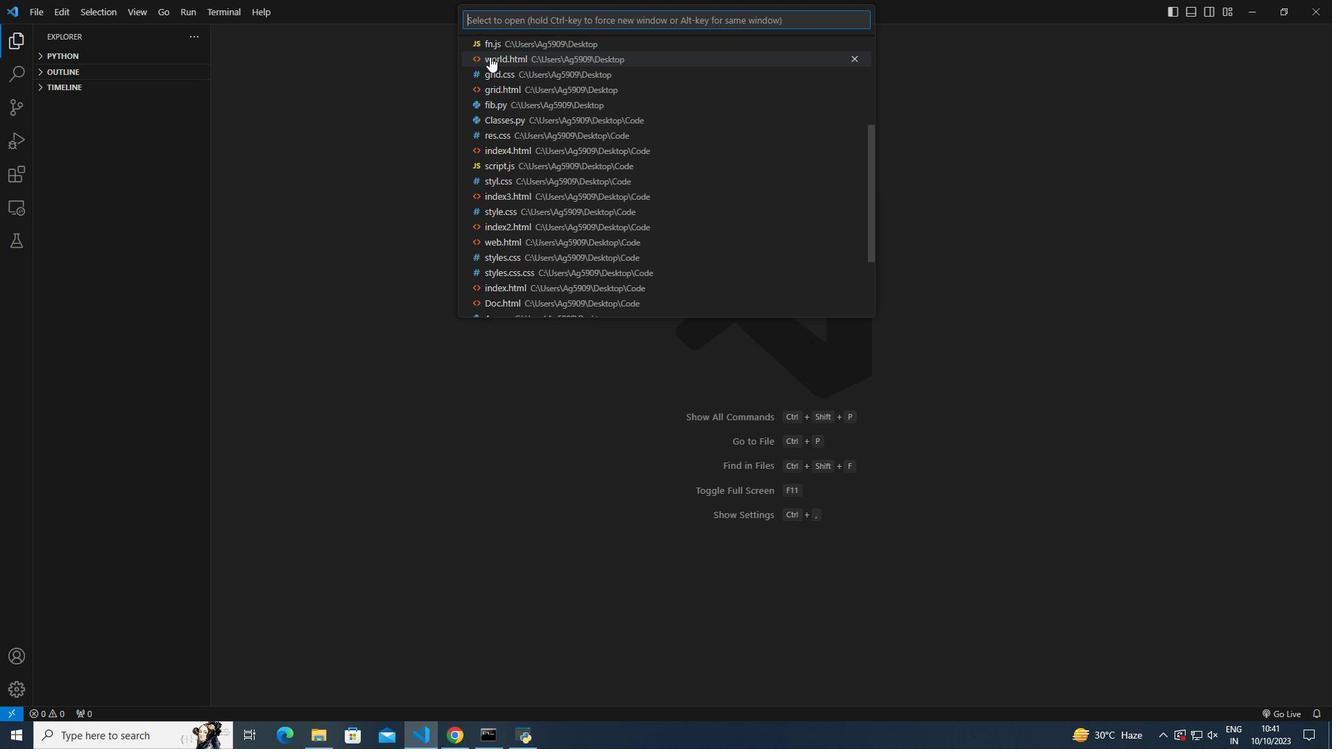 
Action: Mouse scrolled (489, 57) with delta (0, 0)
Screenshot: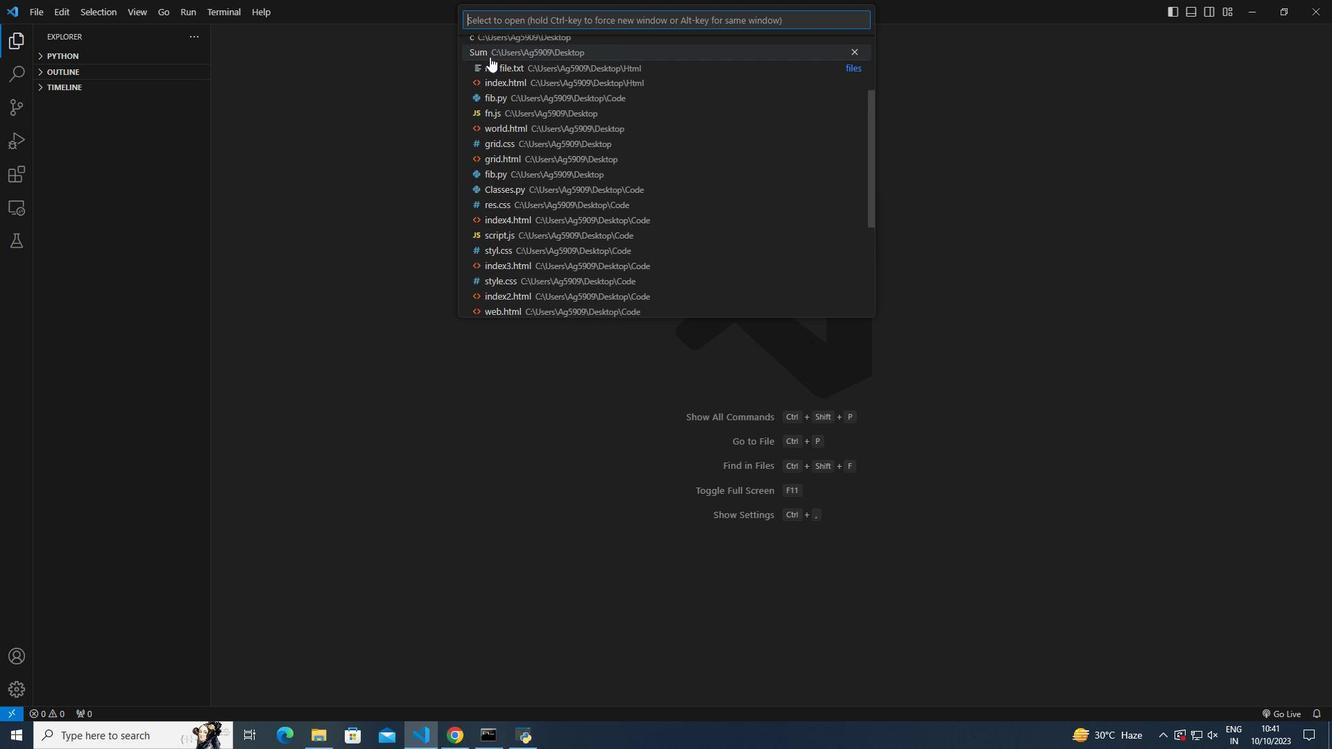 
Action: Mouse scrolled (489, 57) with delta (0, 0)
Screenshot: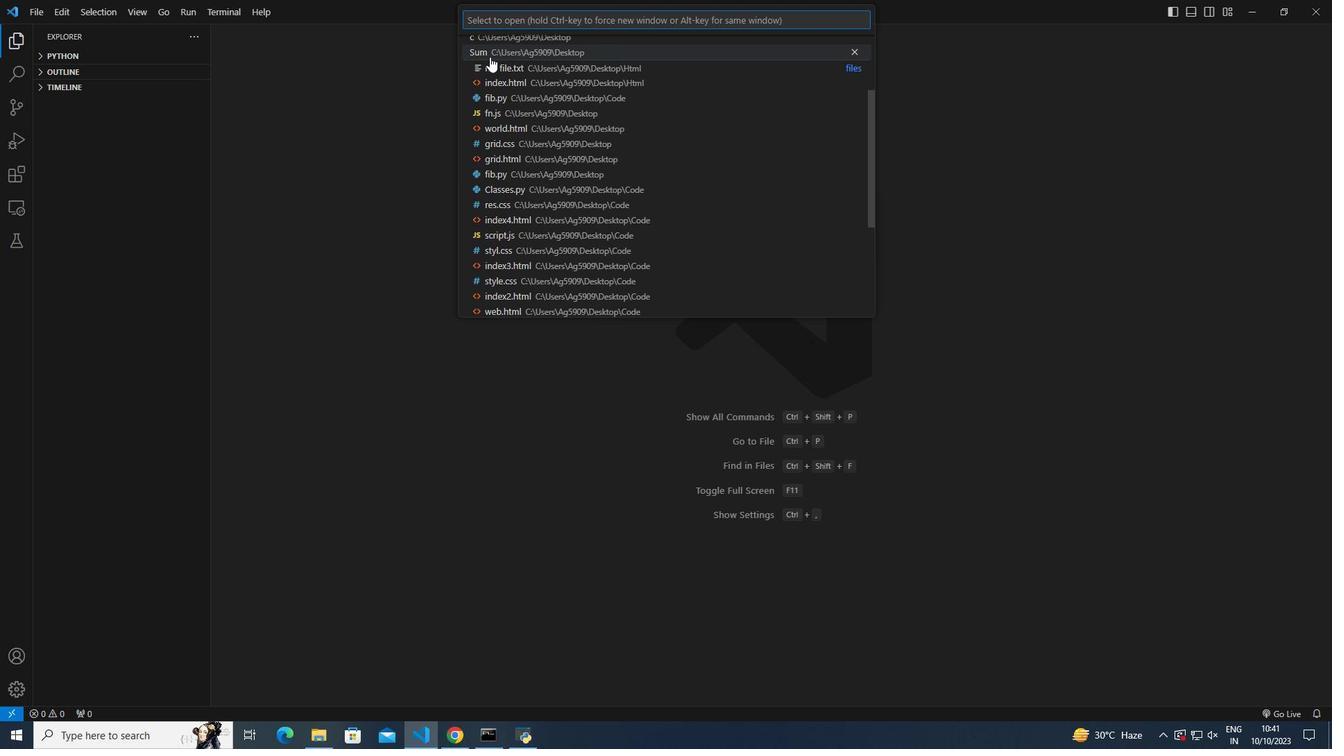
Action: Mouse scrolled (489, 57) with delta (0, 0)
Screenshot: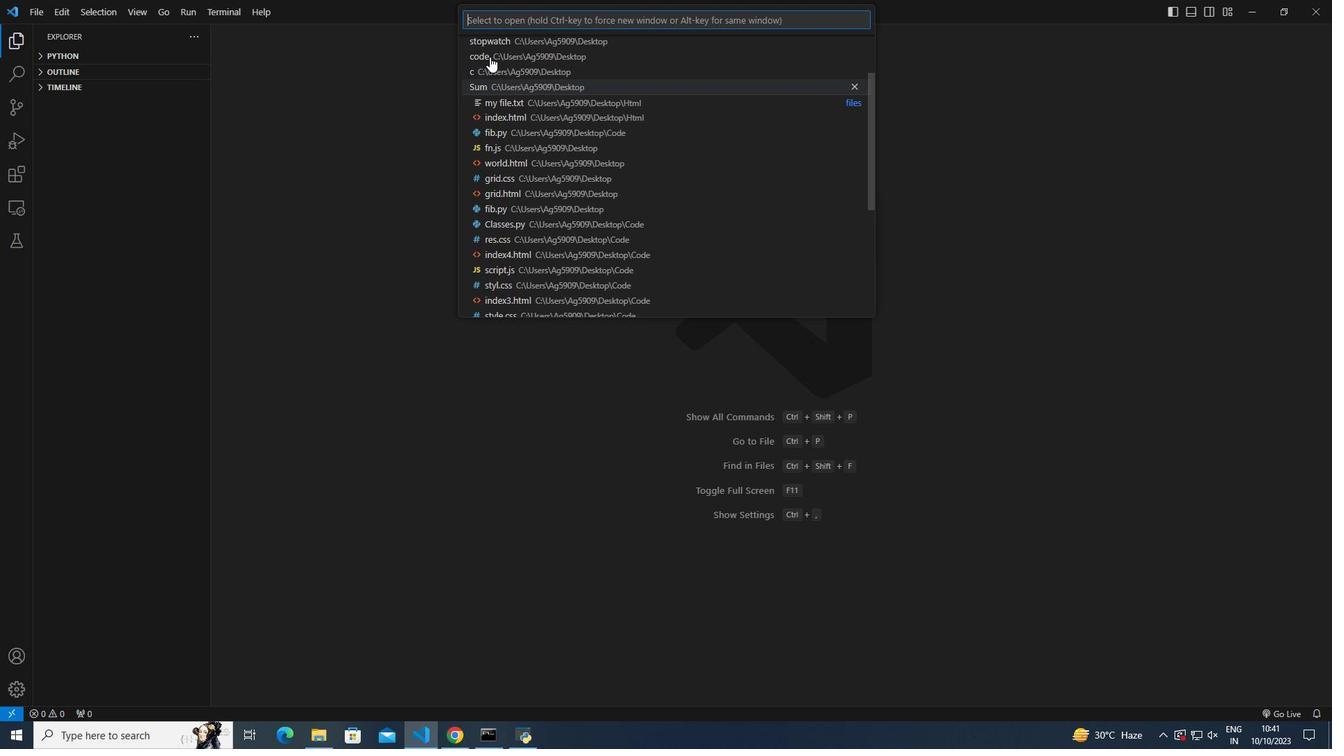 
Action: Mouse scrolled (489, 57) with delta (0, 0)
Screenshot: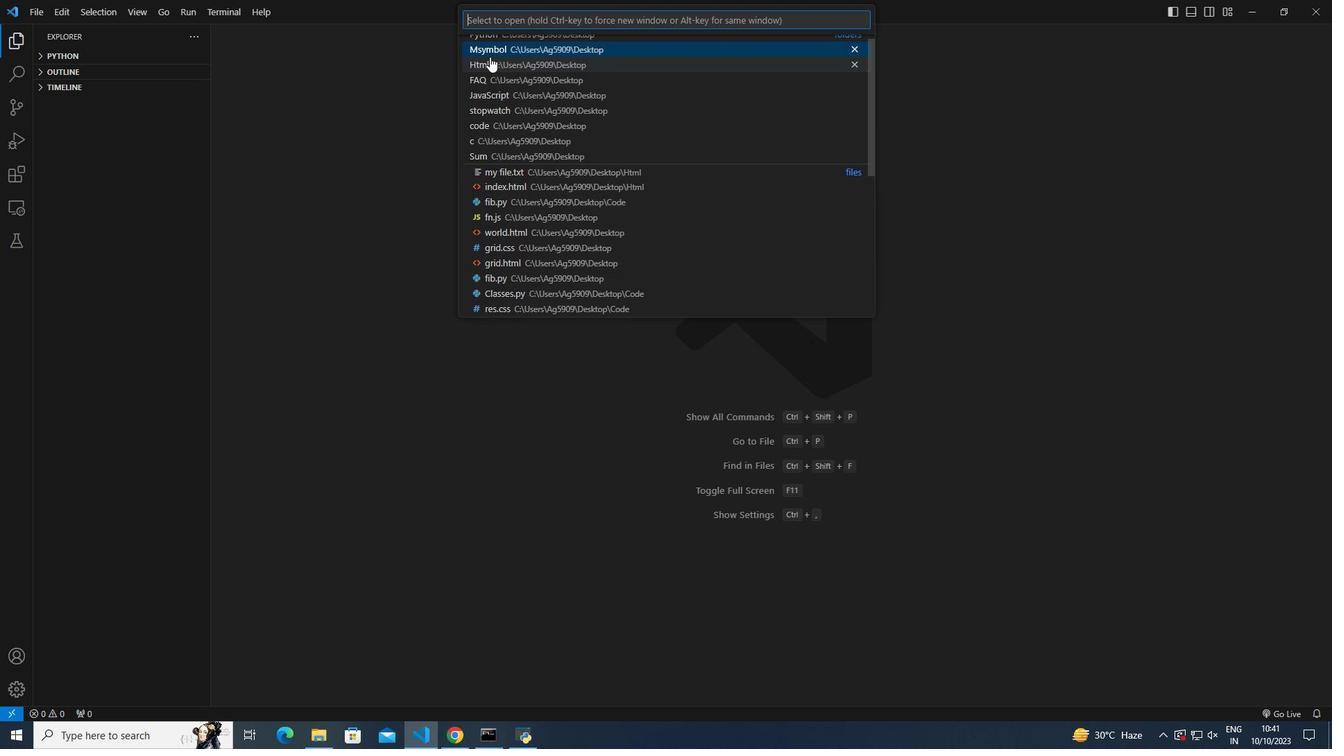 
Action: Mouse scrolled (489, 57) with delta (0, 0)
Screenshot: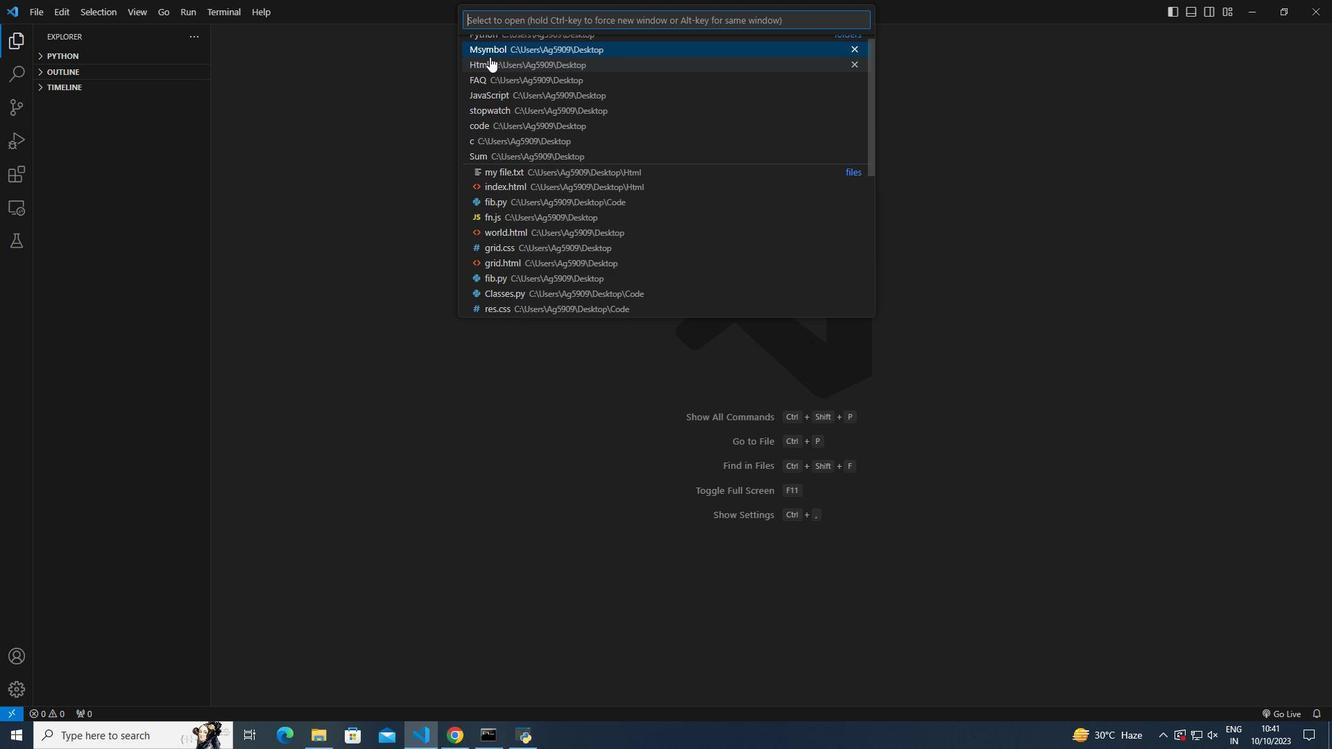 
Action: Mouse scrolled (489, 57) with delta (0, 0)
Screenshot: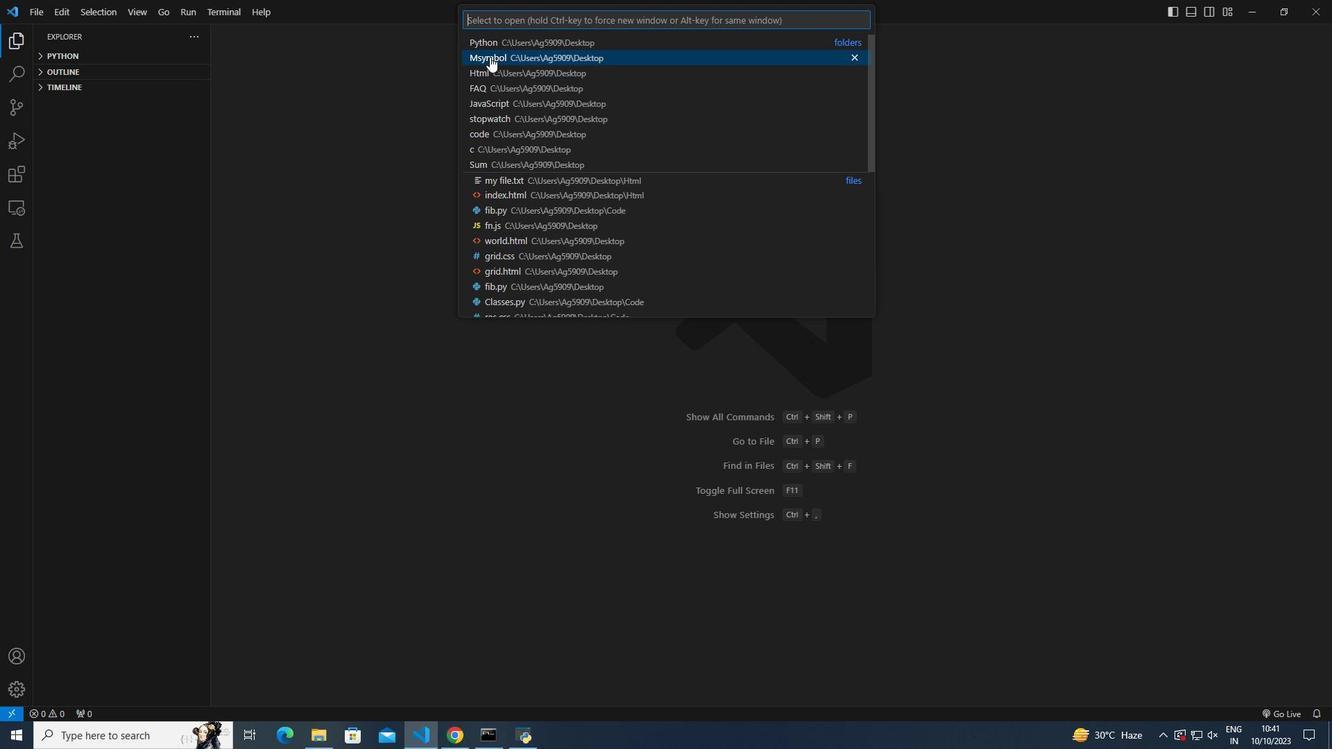 
Action: Mouse moved to (513, 38)
Screenshot: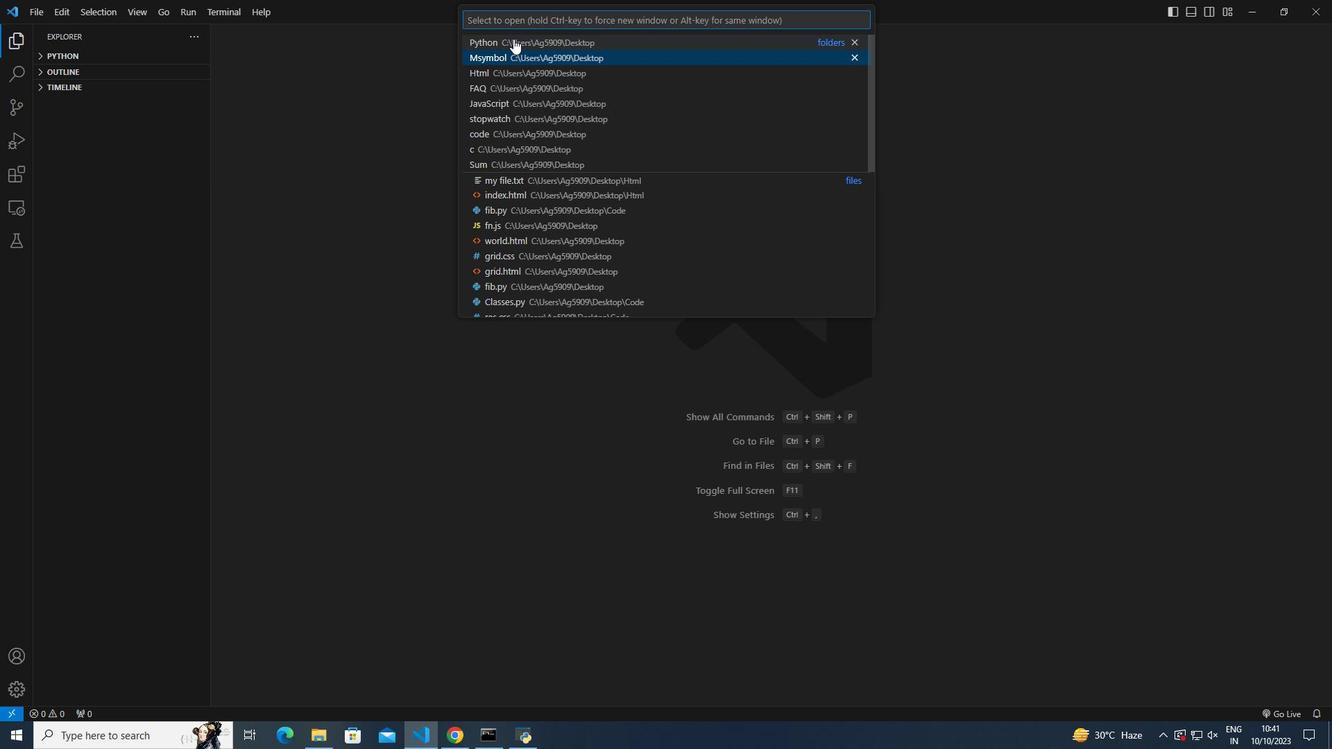 
Action: Mouse pressed left at (513, 38)
Screenshot: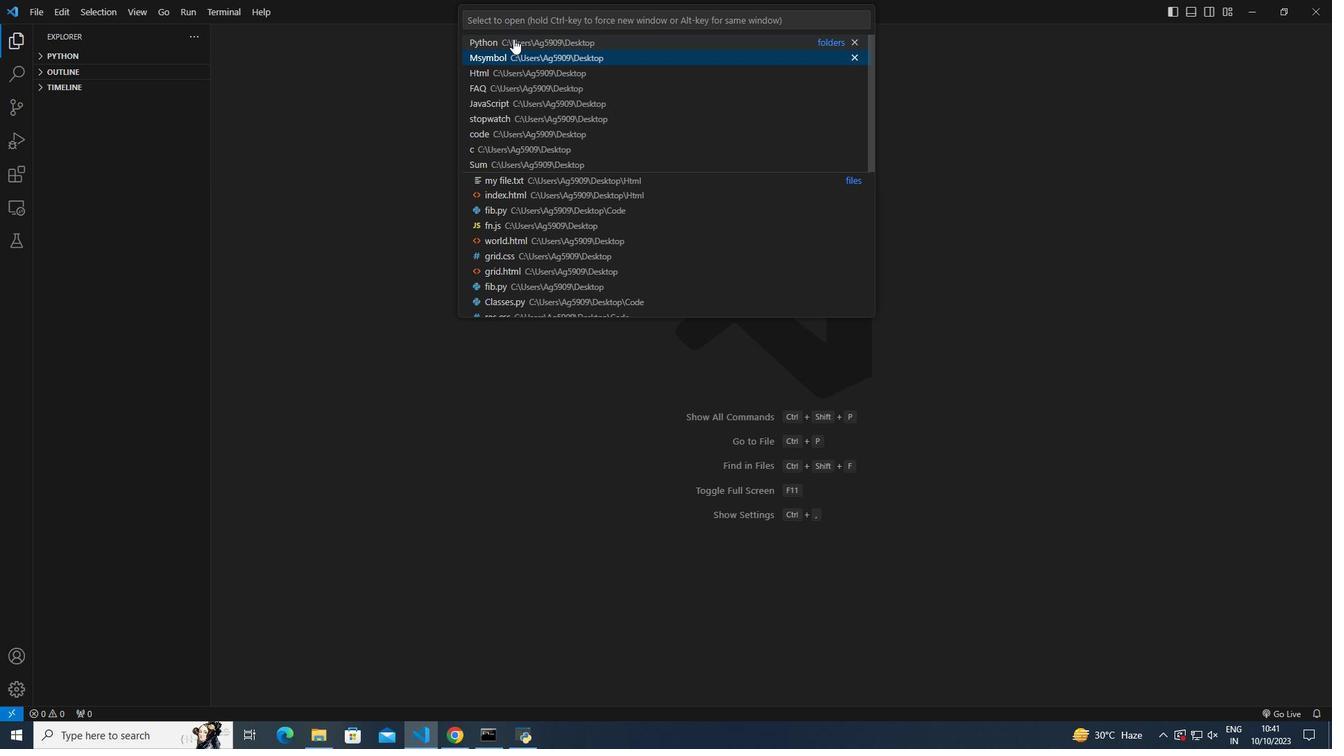 
Action: Mouse moved to (547, 242)
Screenshot: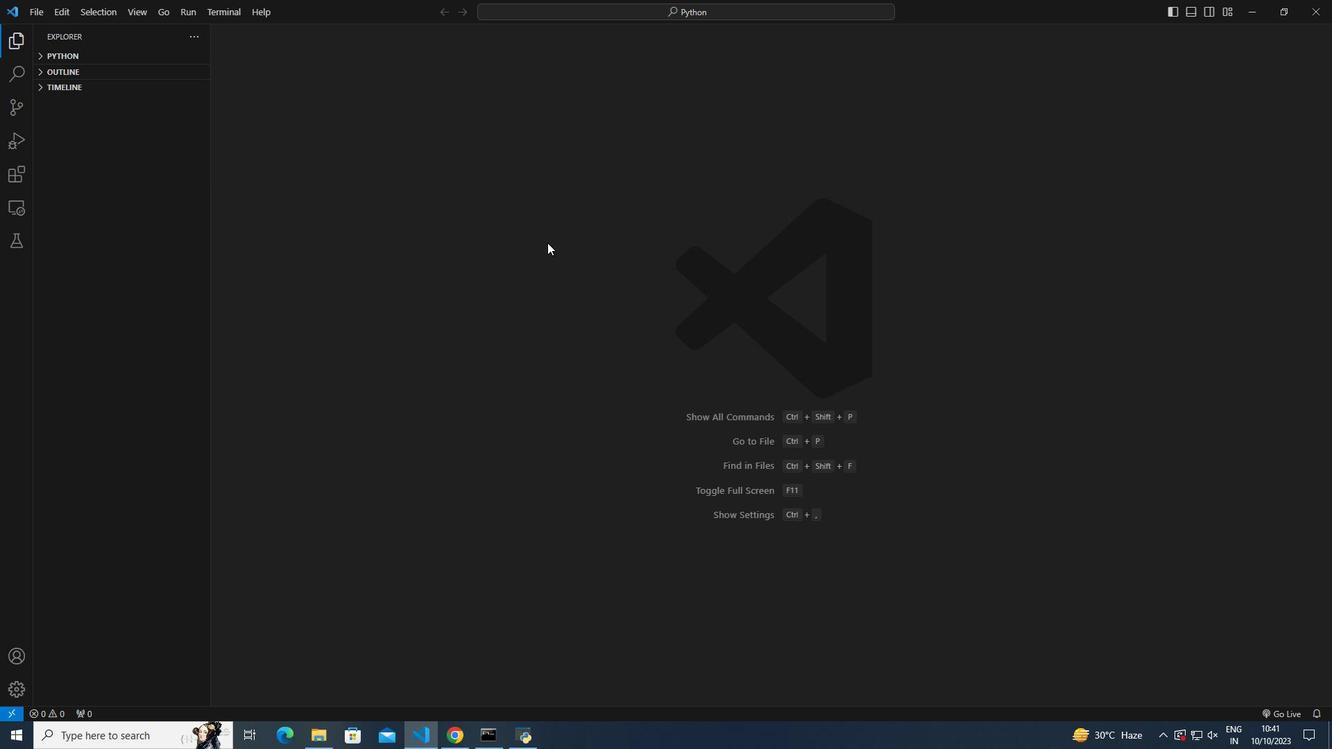 
